 Task: Change  the formatting of the data to Which is Greater than 5, in conditional formating, put the option 'Green Fill with Dark Green Text. . 'add another formatting option Format As Table, insert the option Orange Table style Medium 3 , change the format of Column Width to AutoFit Column Width and sort the data in descending order In the sheet   Summit Sales review book
Action: Mouse moved to (44, 137)
Screenshot: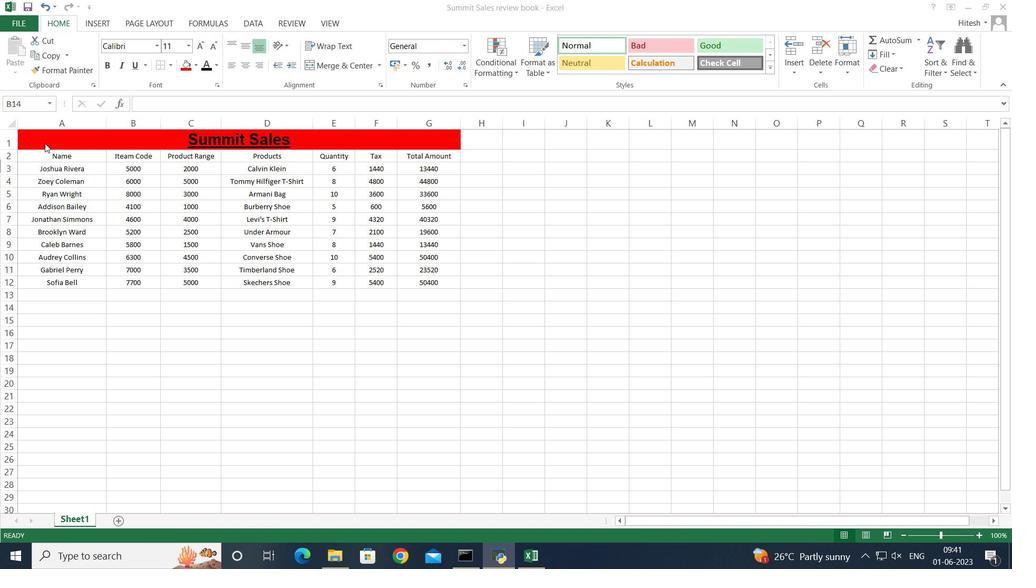
Action: Mouse pressed left at (44, 137)
Screenshot: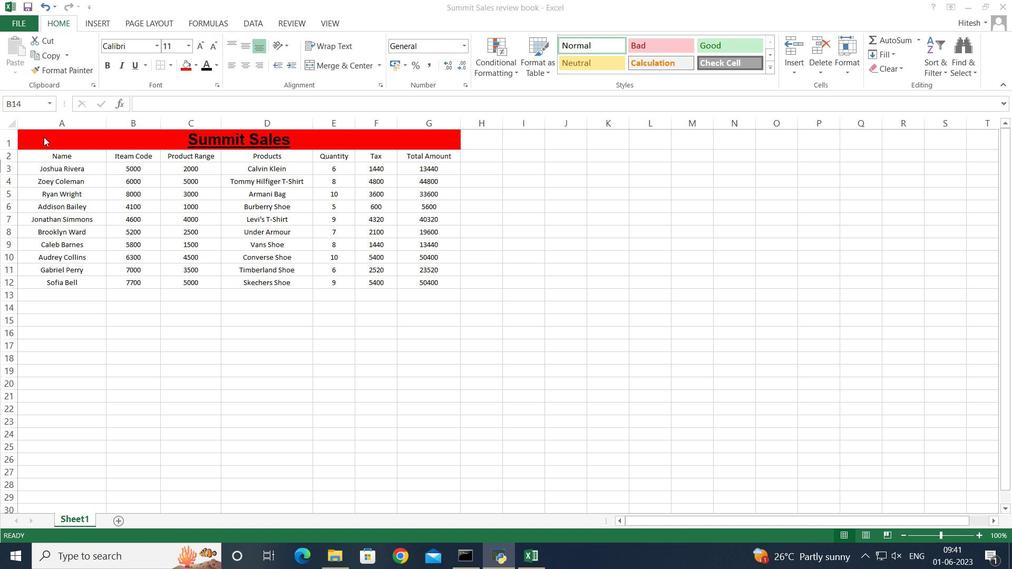 
Action: Mouse moved to (44, 163)
Screenshot: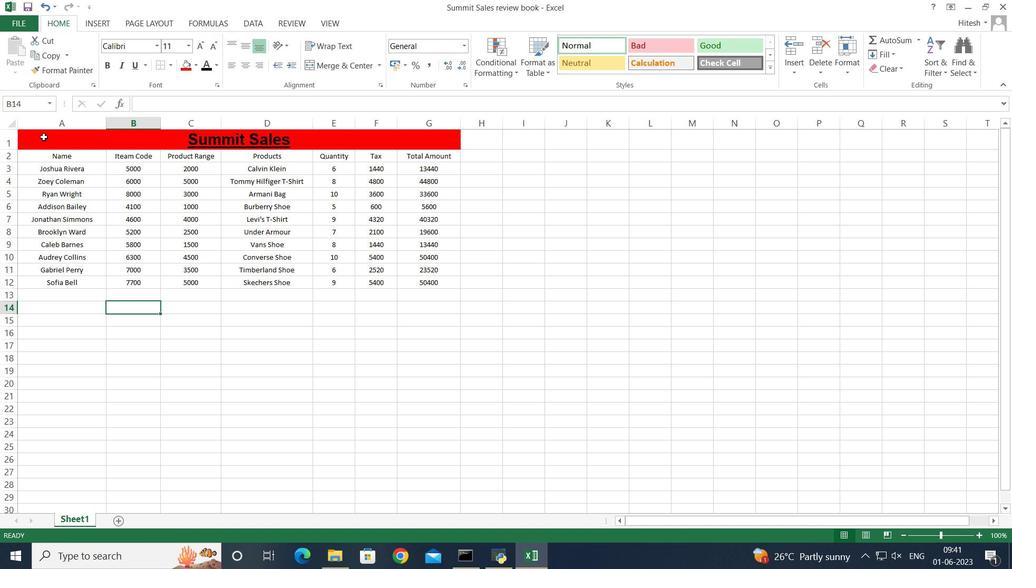 
Action: Mouse pressed left at (44, 163)
Screenshot: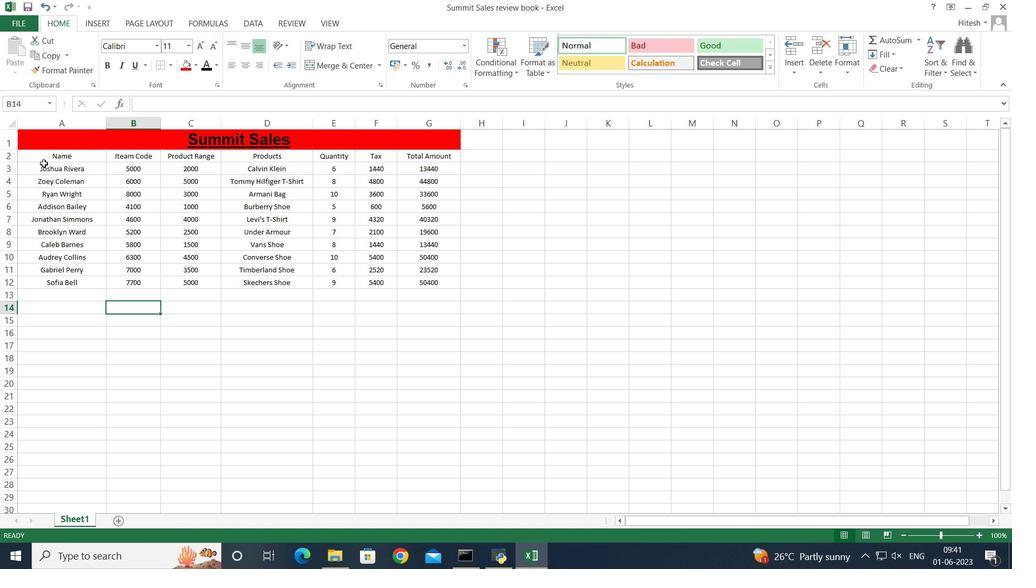 
Action: Mouse moved to (44, 137)
Screenshot: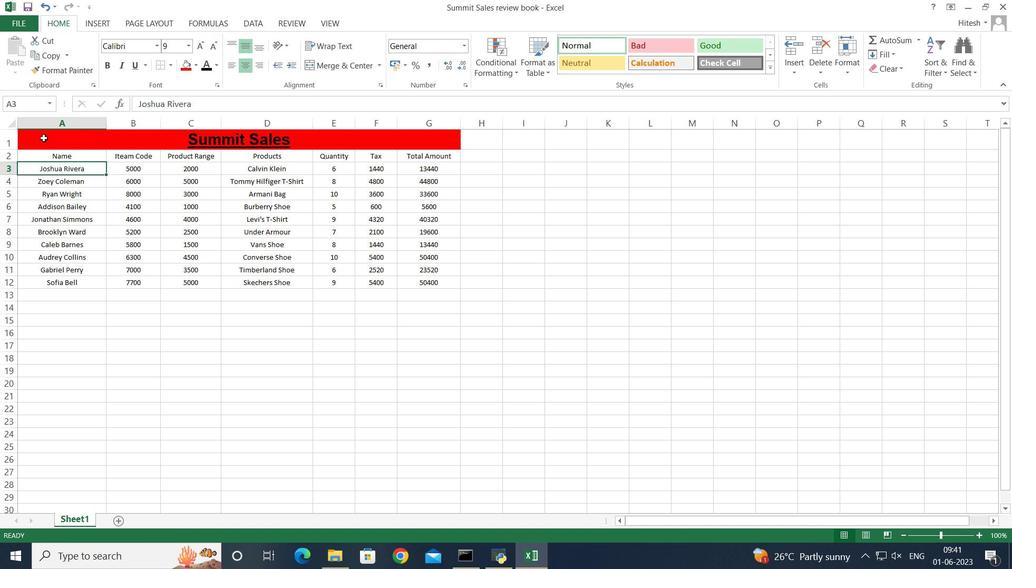 
Action: Mouse pressed left at (44, 137)
Screenshot: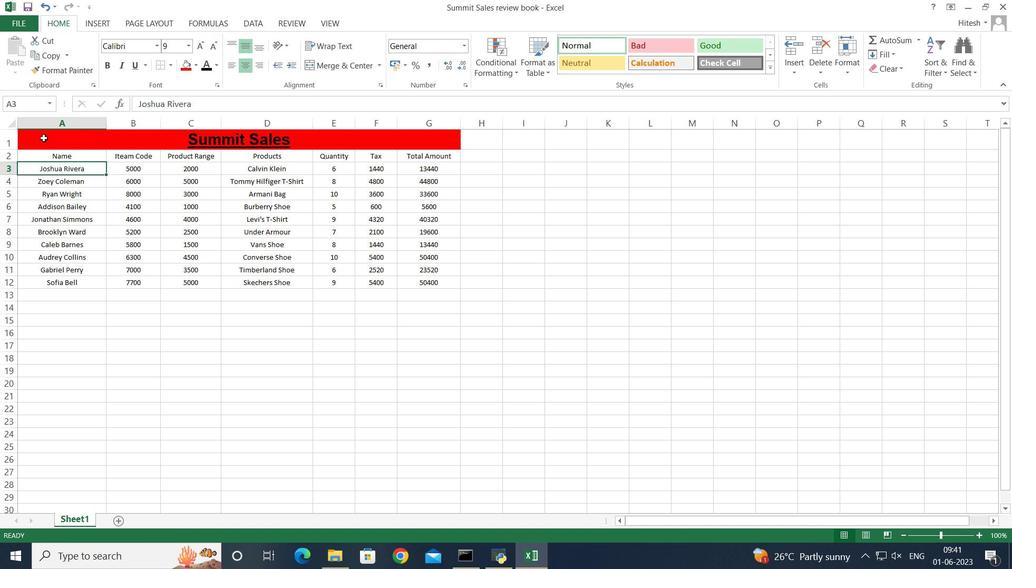 
Action: Key pressed <Key.shift><Key.down><Key.down><Key.down><Key.down><Key.down><Key.down><Key.down><Key.down><Key.down><Key.down>
Screenshot: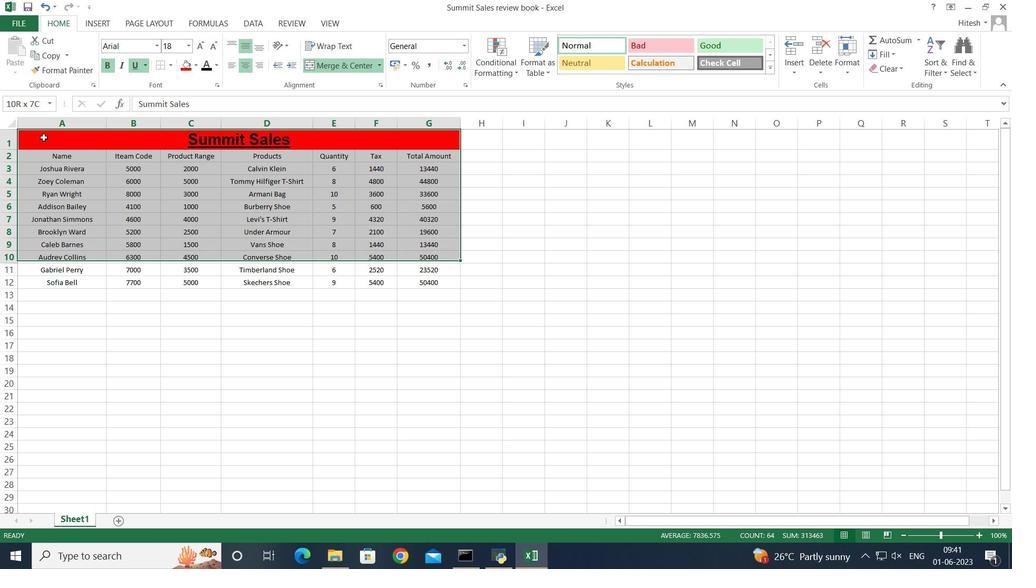 
Action: Mouse moved to (80, 343)
Screenshot: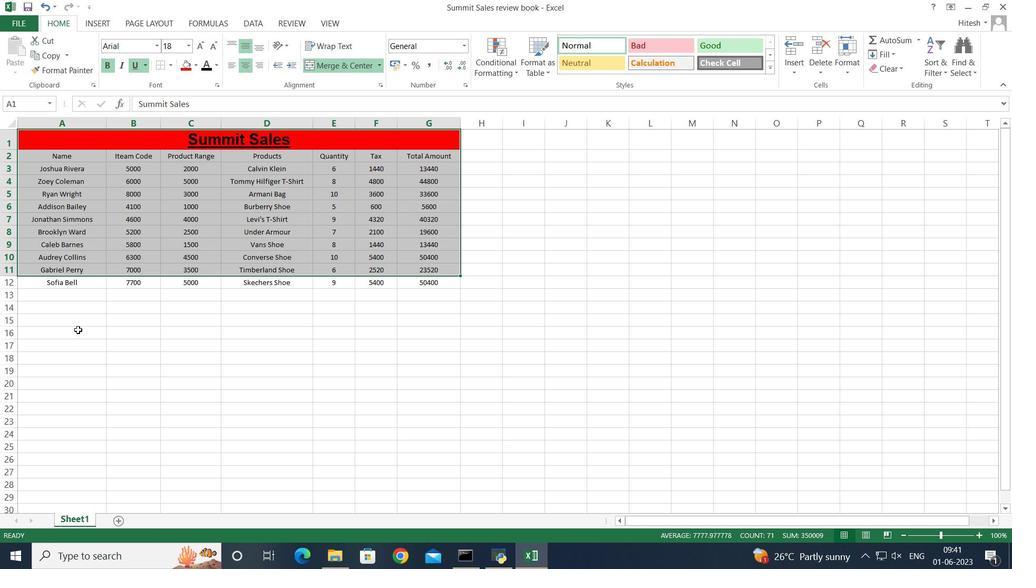 
Action: Mouse pressed left at (80, 343)
Screenshot: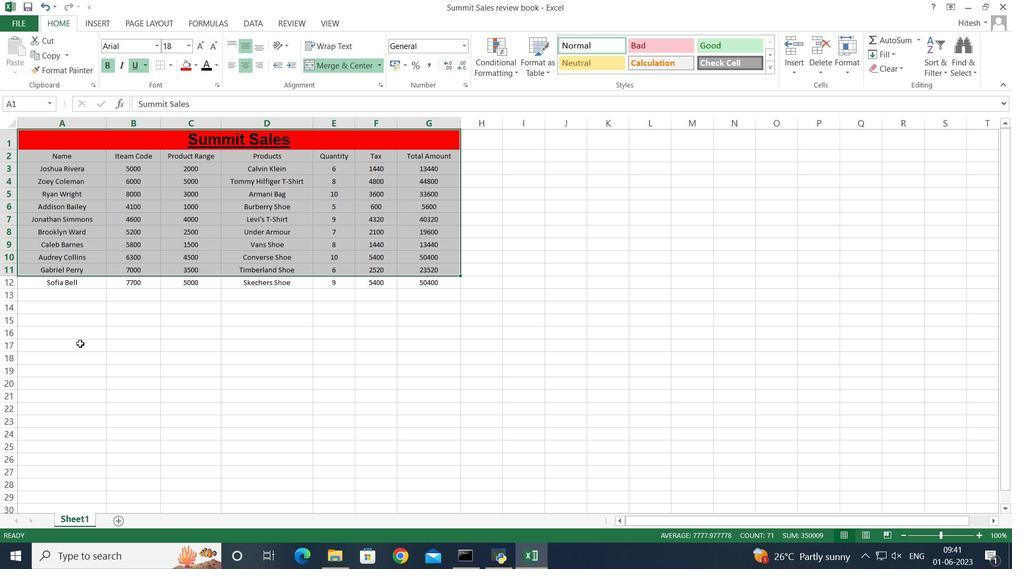 
Action: Mouse moved to (50, 160)
Screenshot: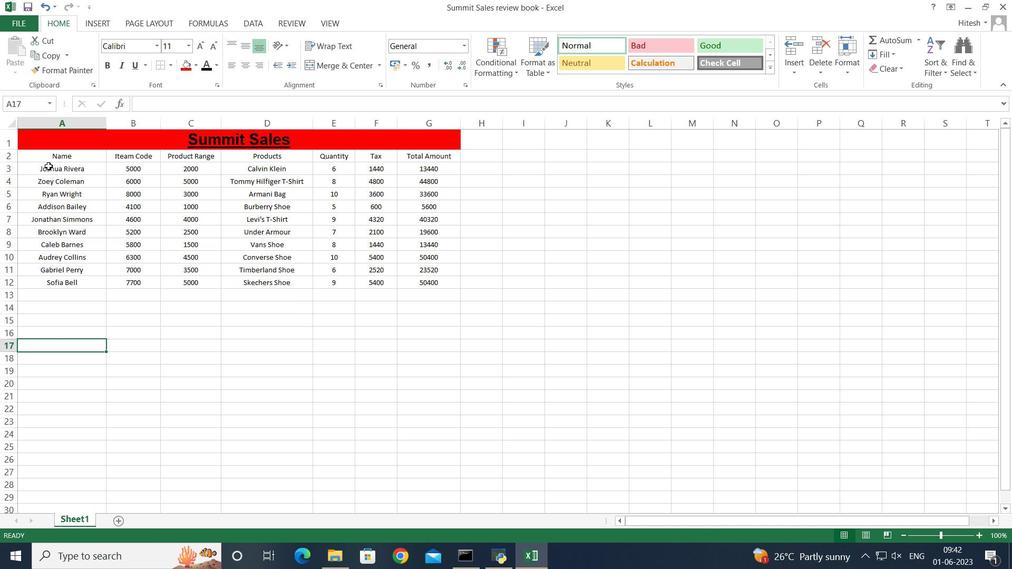 
Action: Mouse pressed left at (50, 160)
Screenshot: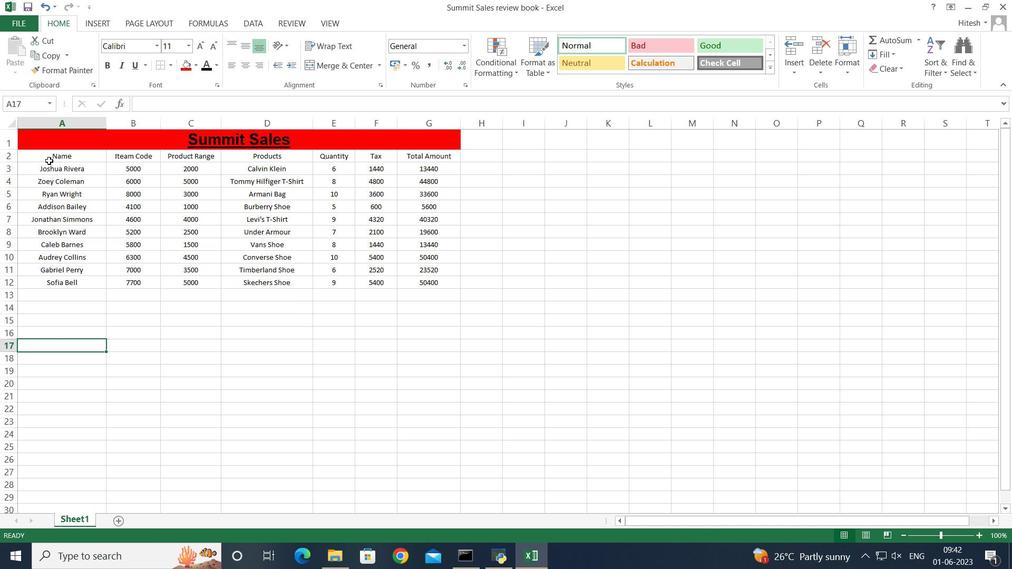 
Action: Key pressed <Key.shift><Key.right><Key.right><Key.right><Key.right><Key.right><Key.right><Key.down><Key.down><Key.down><Key.down><Key.down><Key.down><Key.down><Key.down><Key.down><Key.down>
Screenshot: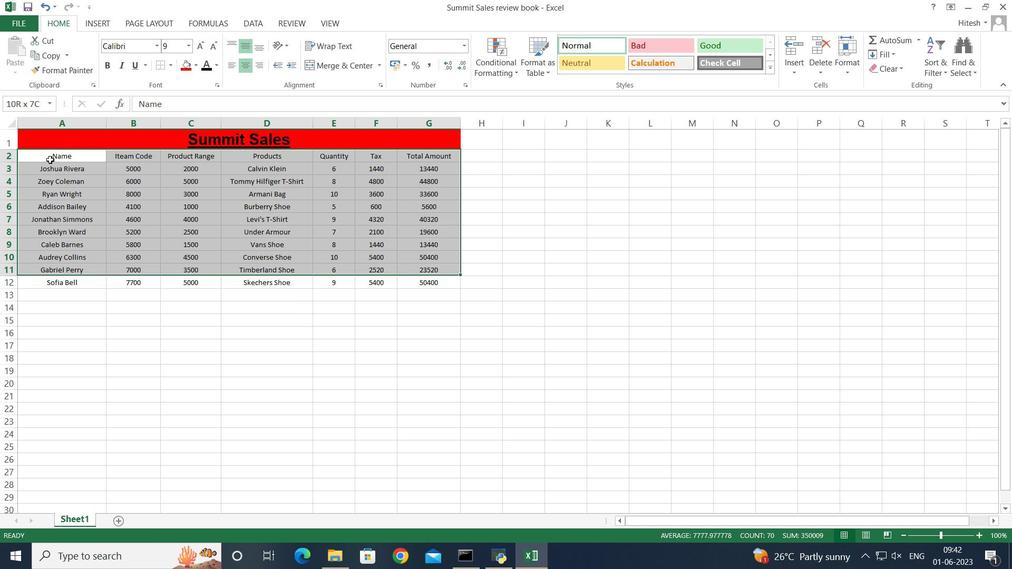 
Action: Mouse moved to (503, 71)
Screenshot: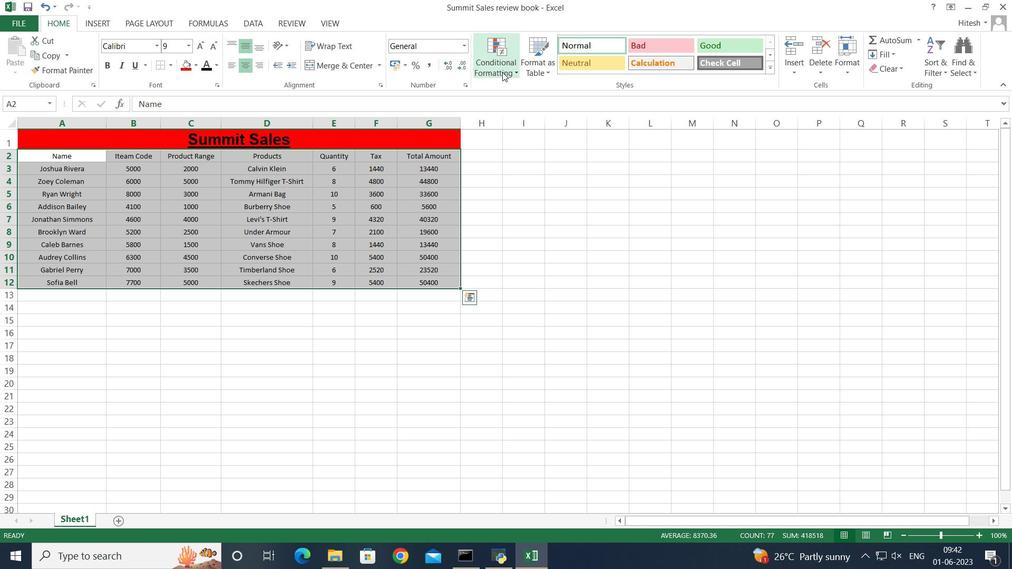 
Action: Mouse pressed left at (503, 71)
Screenshot: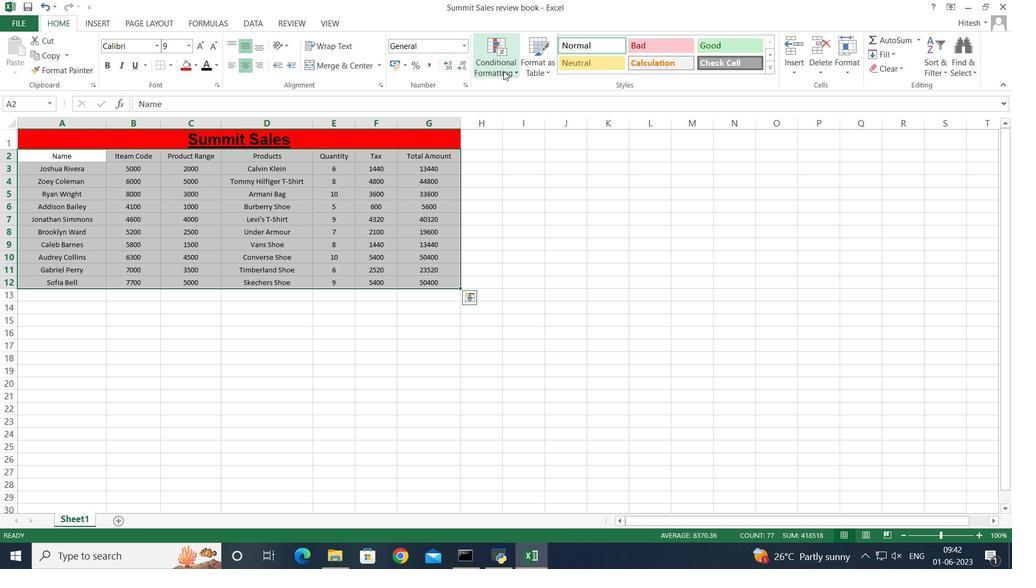
Action: Mouse moved to (616, 96)
Screenshot: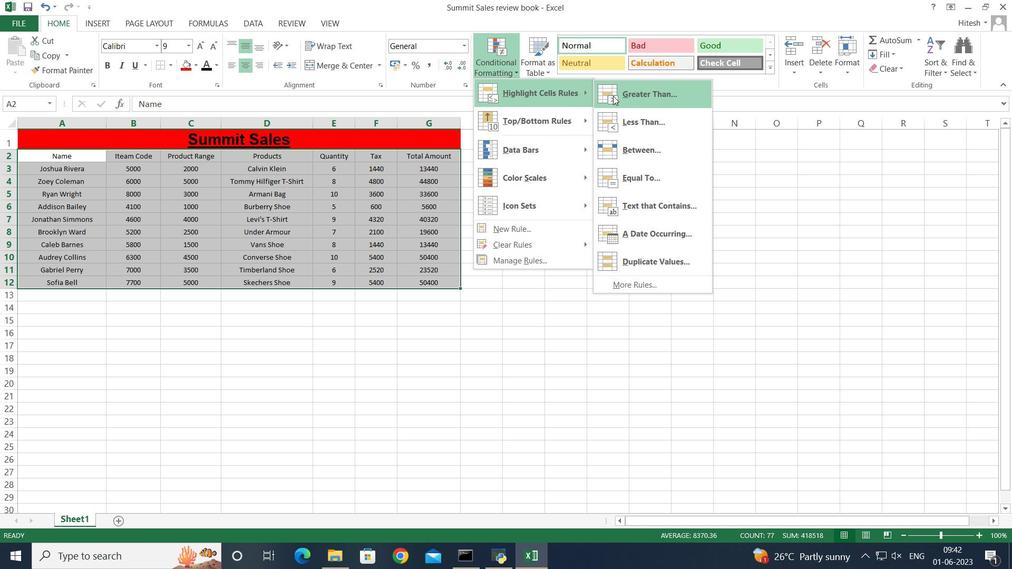 
Action: Mouse pressed left at (616, 96)
Screenshot: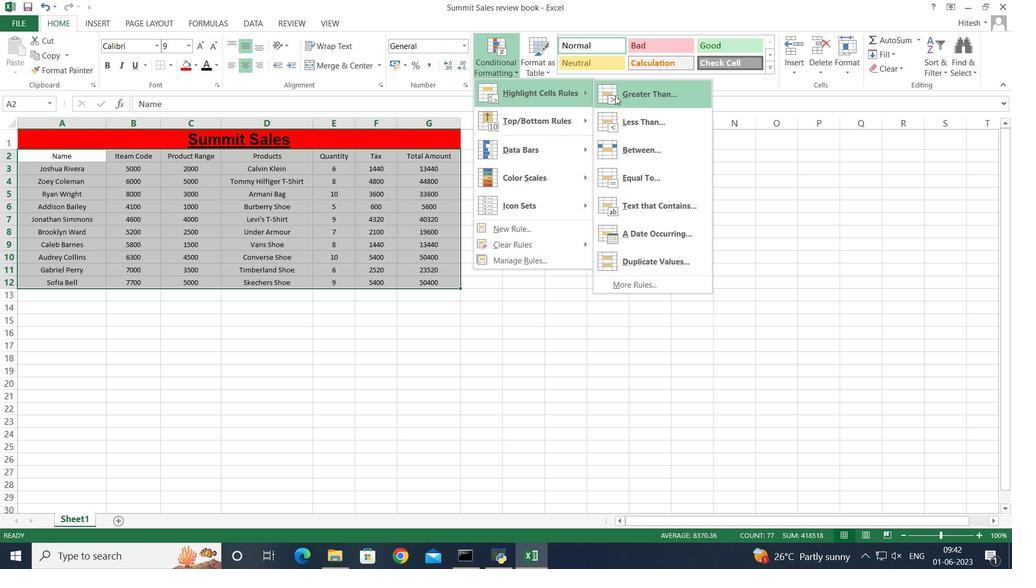 
Action: Mouse moved to (214, 260)
Screenshot: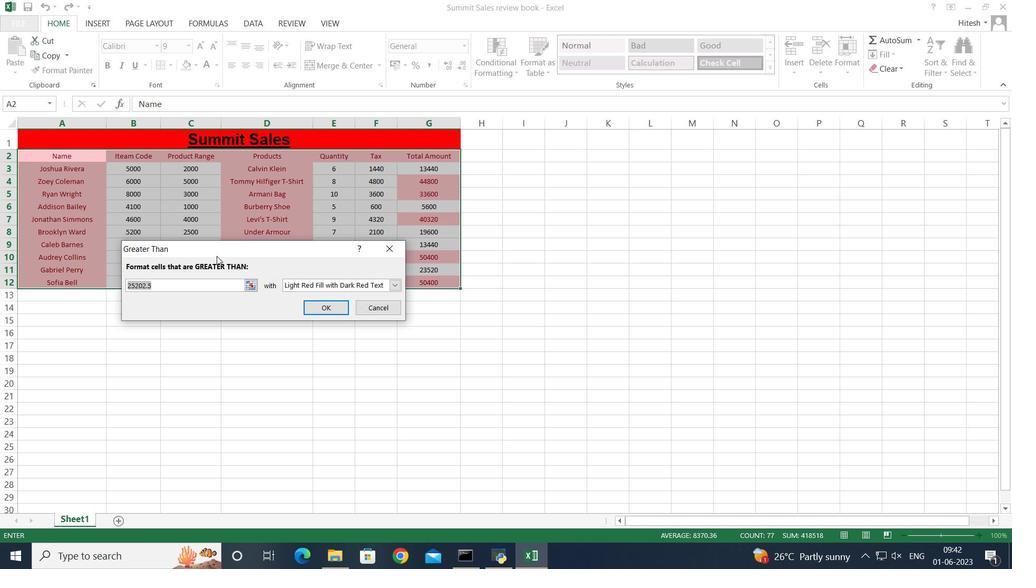 
Action: Key pressed <Key.backspace>5
Screenshot: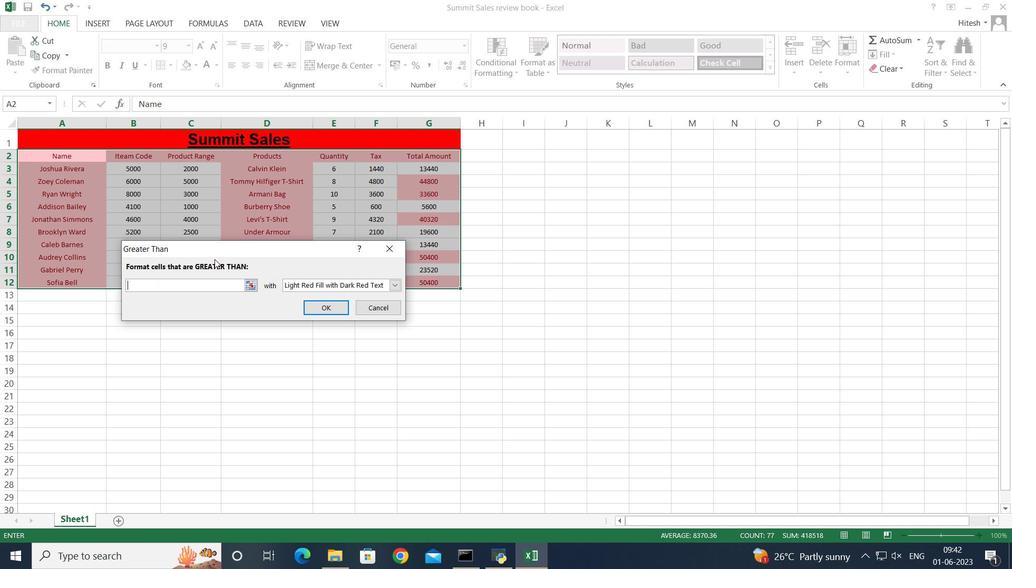 
Action: Mouse moved to (394, 282)
Screenshot: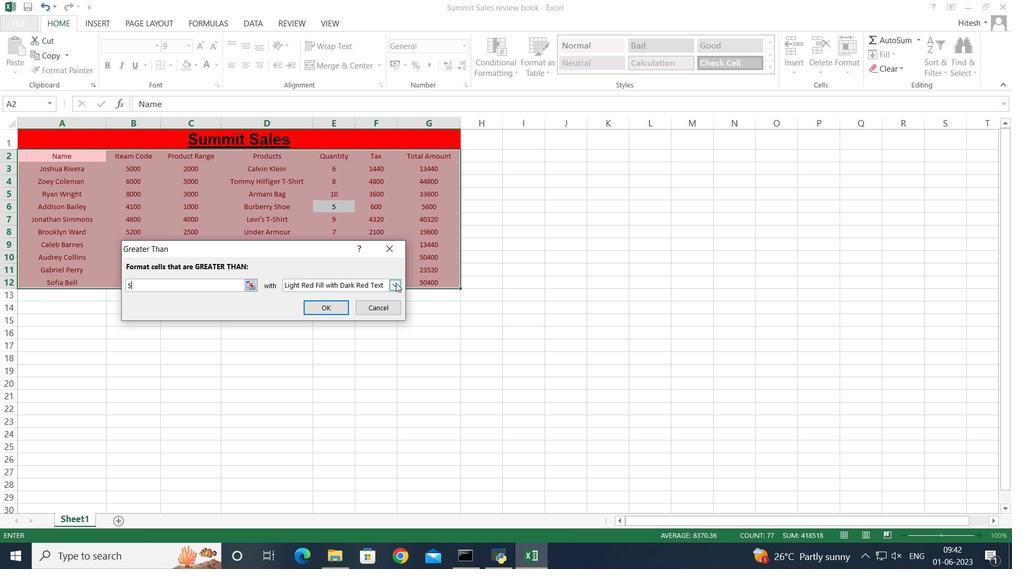 
Action: Mouse pressed left at (394, 282)
Screenshot: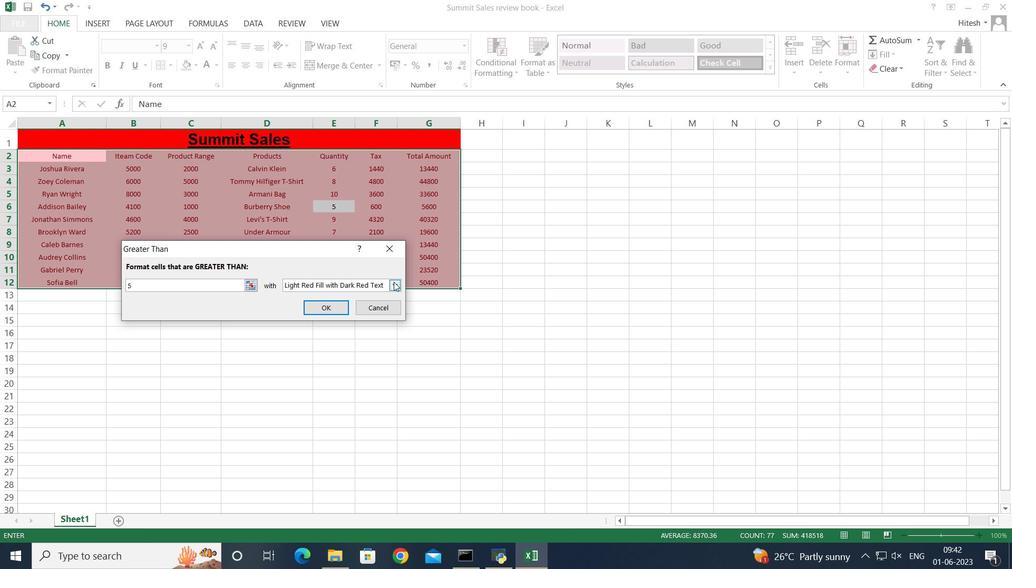 
Action: Mouse moved to (371, 312)
Screenshot: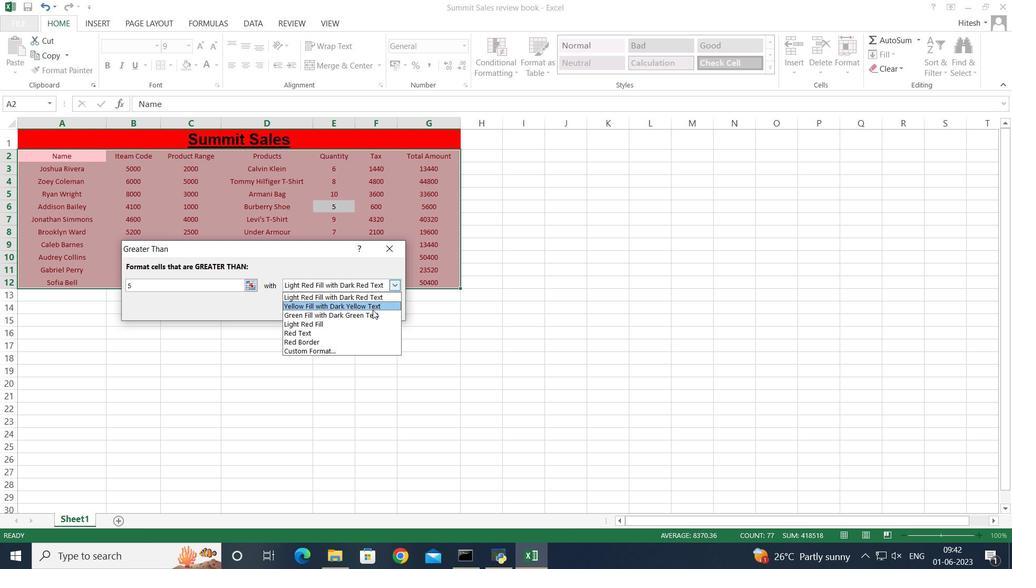 
Action: Mouse pressed left at (371, 312)
Screenshot: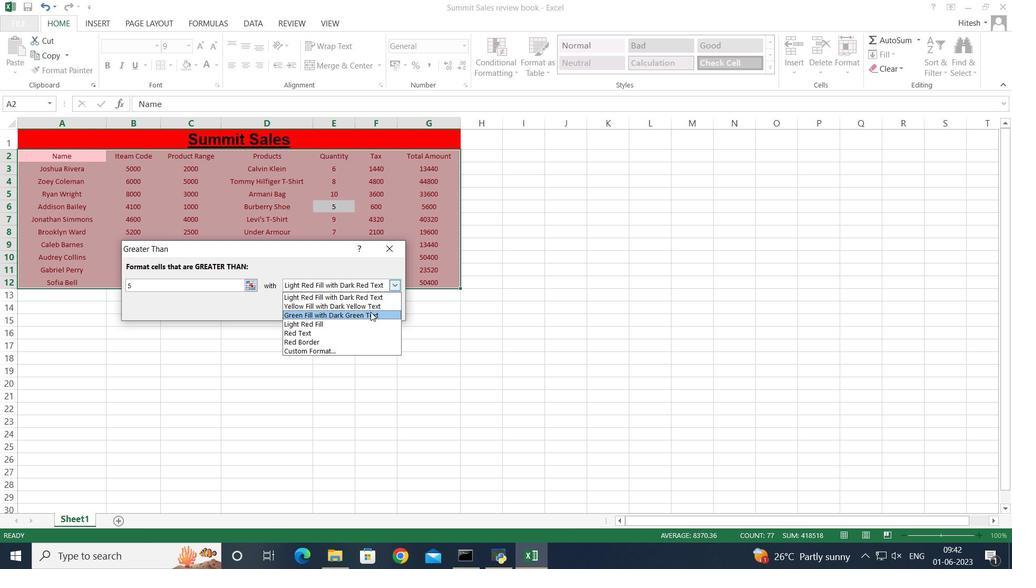 
Action: Mouse moved to (320, 307)
Screenshot: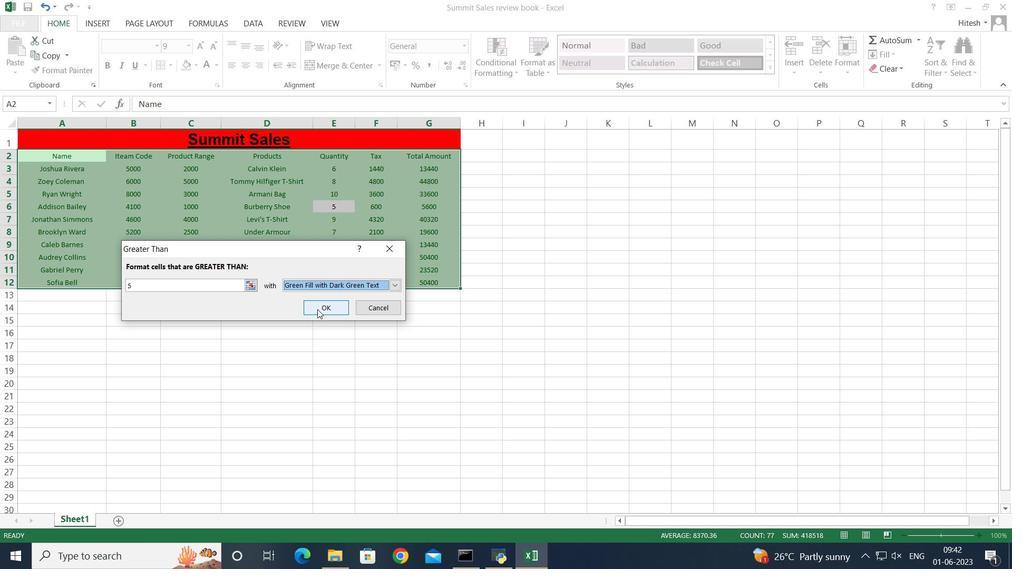 
Action: Mouse pressed left at (320, 307)
Screenshot: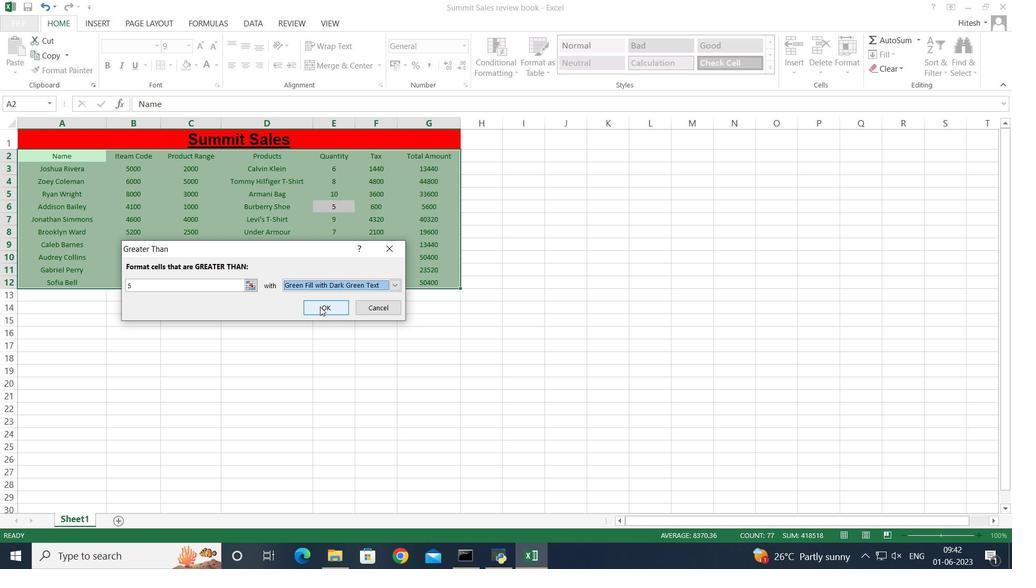
Action: Mouse moved to (129, 333)
Screenshot: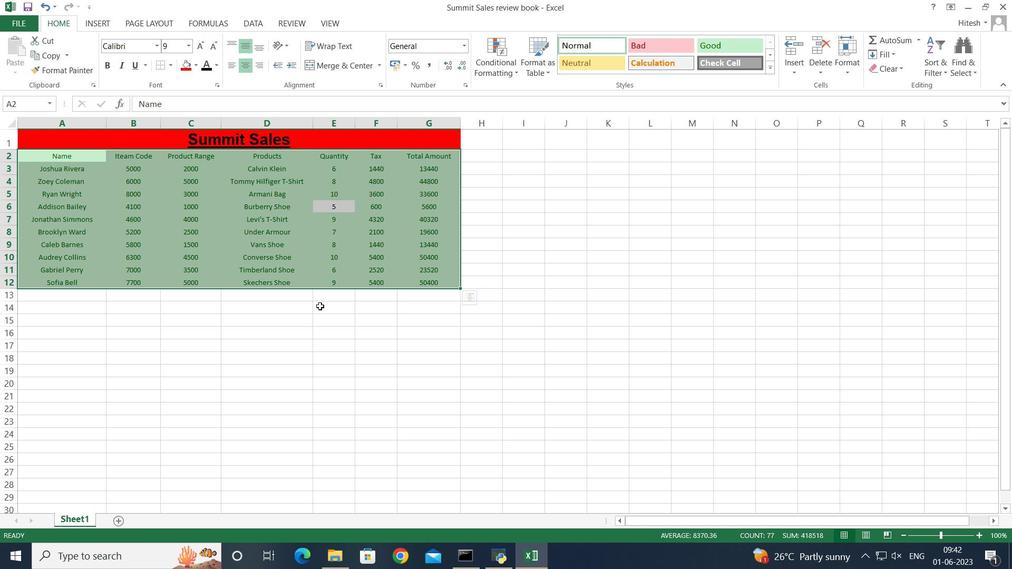 
Action: Mouse pressed left at (129, 333)
Screenshot: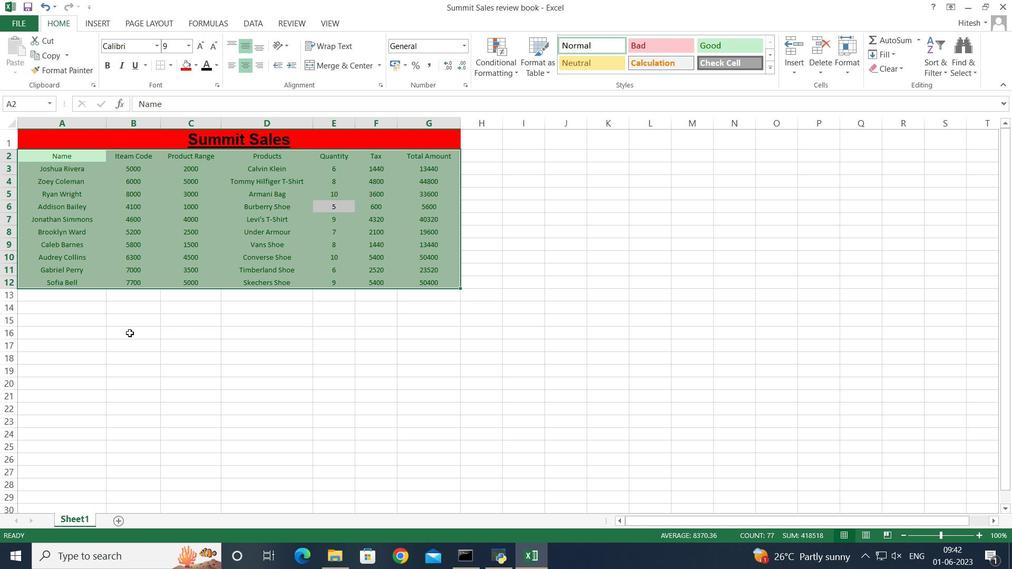 
Action: Mouse moved to (48, 158)
Screenshot: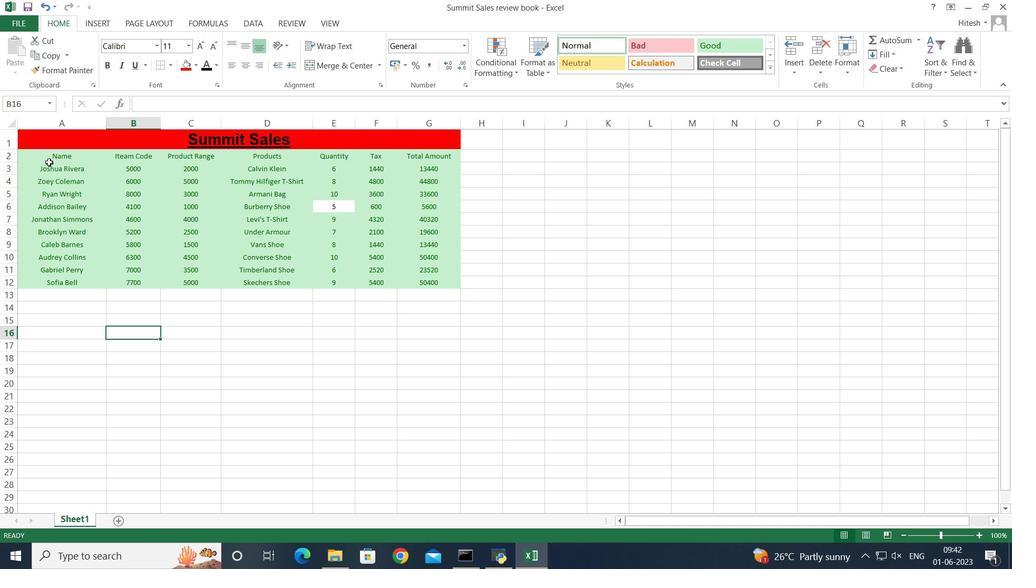 
Action: Mouse pressed left at (48, 158)
Screenshot: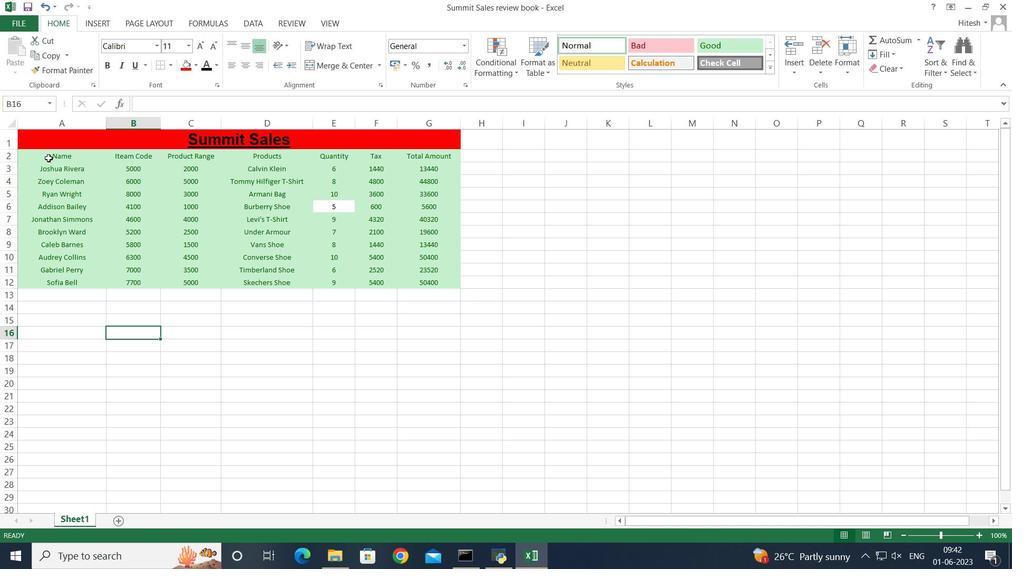 
Action: Key pressed <Key.shift><Key.shift><Key.shift><Key.shift><Key.shift><Key.shift><Key.right><Key.right><Key.right><Key.right><Key.right><Key.right><Key.down><Key.down><Key.down><Key.down><Key.down><Key.down><Key.down><Key.down><Key.down><Key.down>
Screenshot: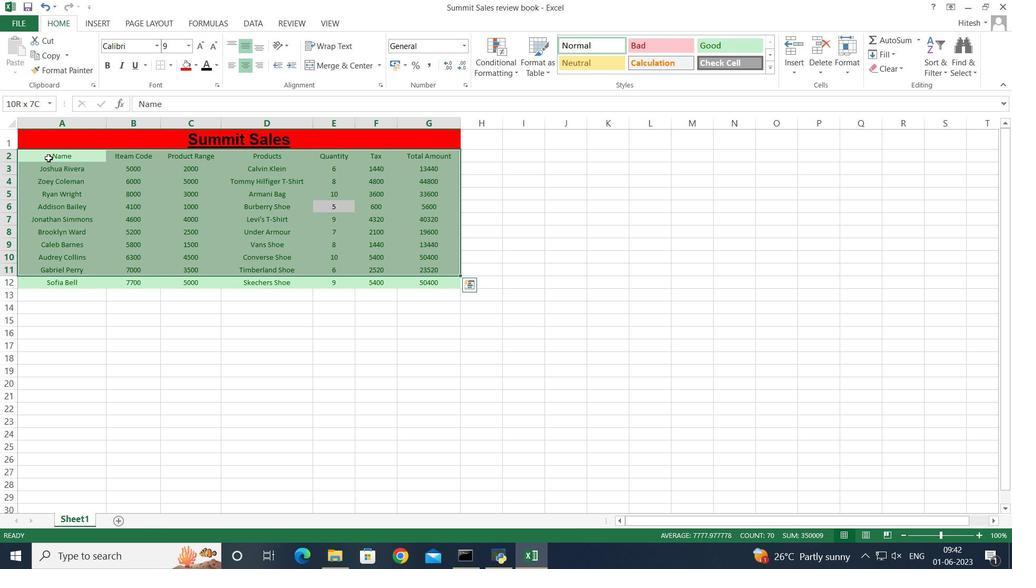 
Action: Mouse moved to (545, 66)
Screenshot: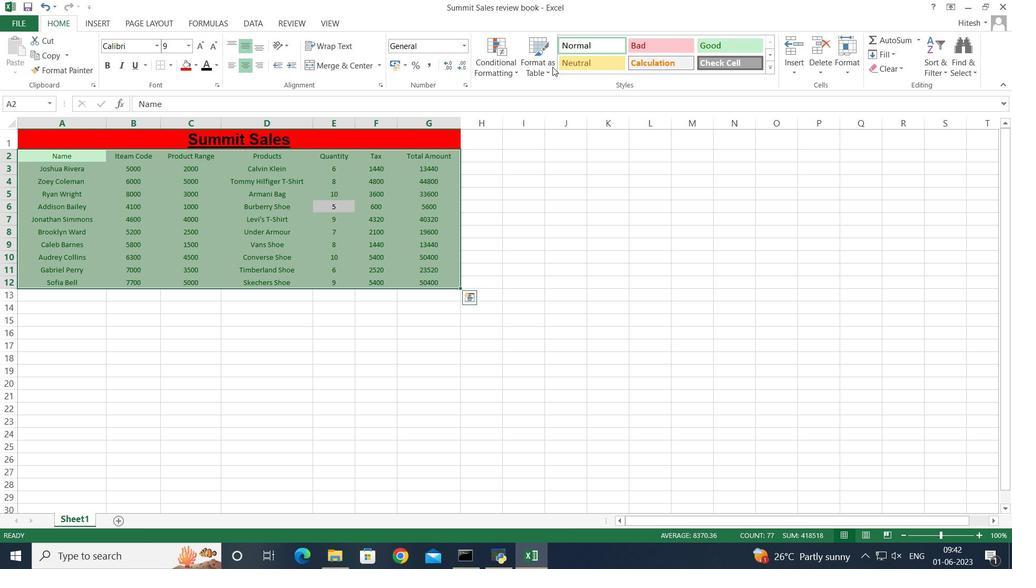 
Action: Mouse pressed left at (545, 66)
Screenshot: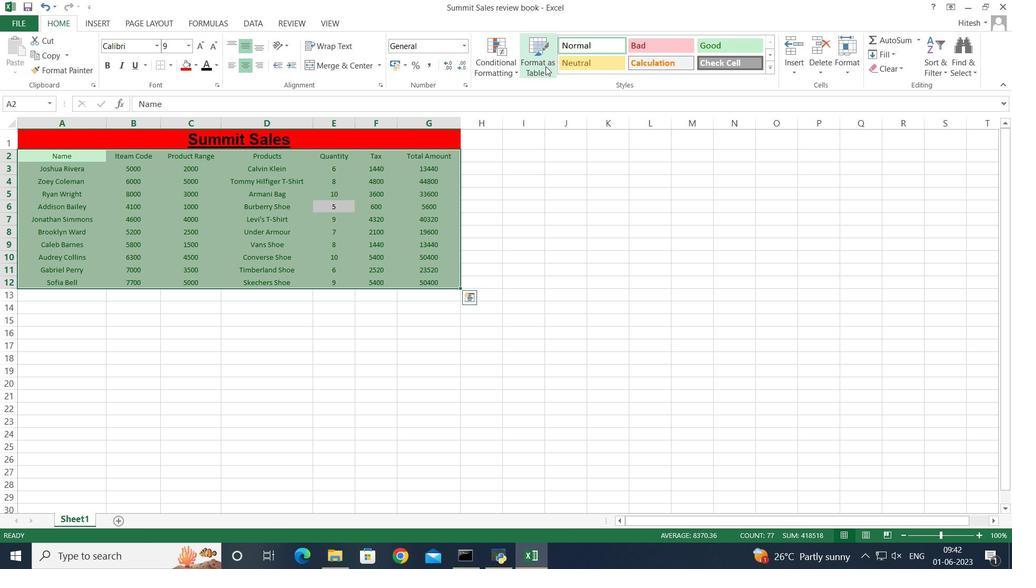 
Action: Mouse moved to (642, 227)
Screenshot: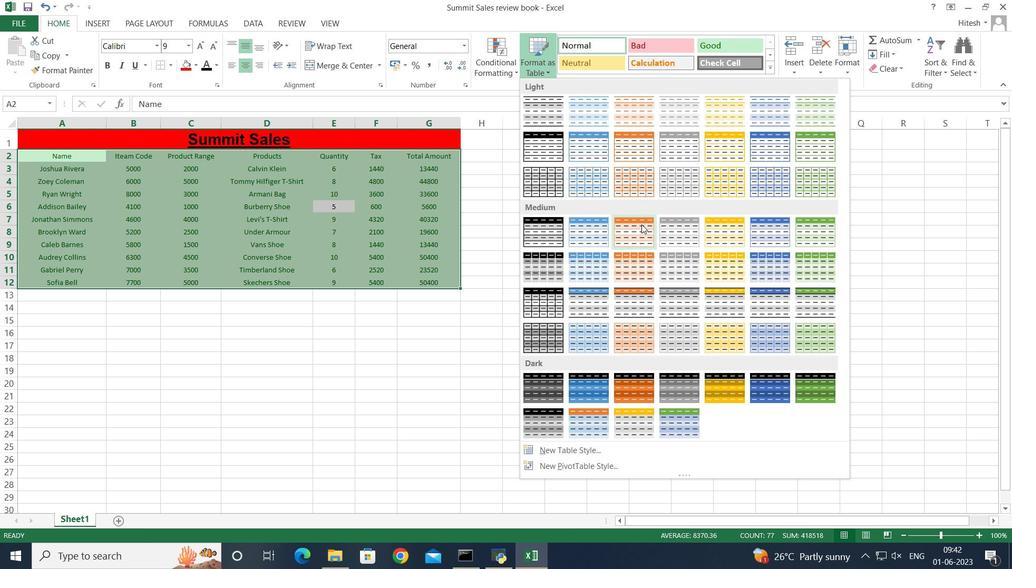 
Action: Mouse pressed left at (642, 227)
Screenshot: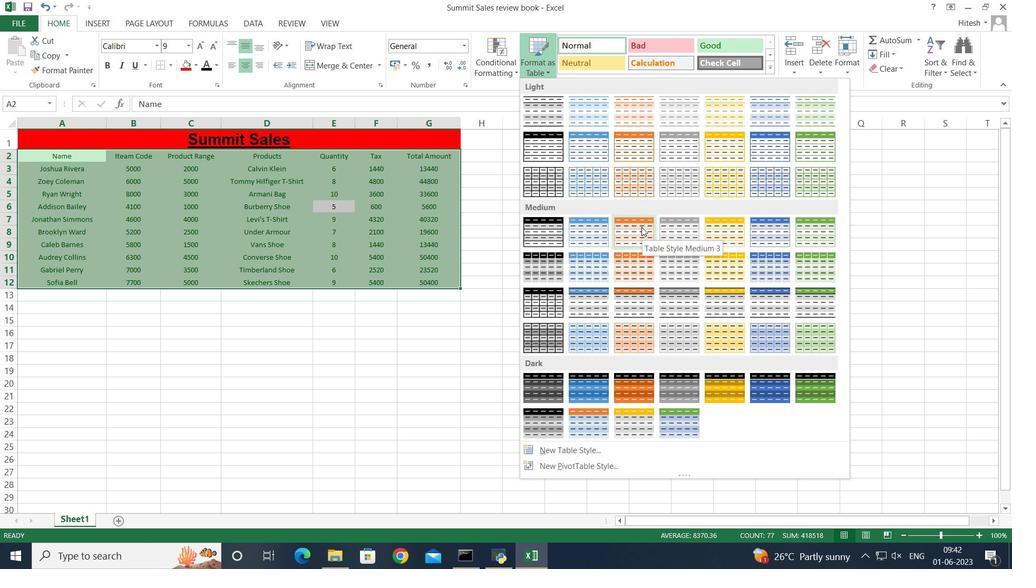 
Action: Mouse moved to (255, 288)
Screenshot: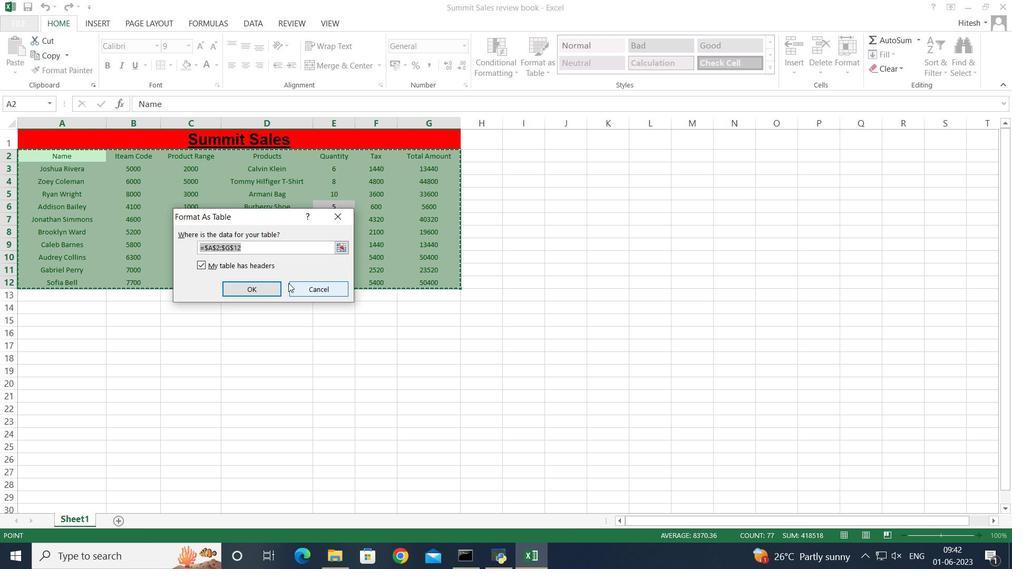 
Action: Mouse pressed left at (255, 288)
Screenshot: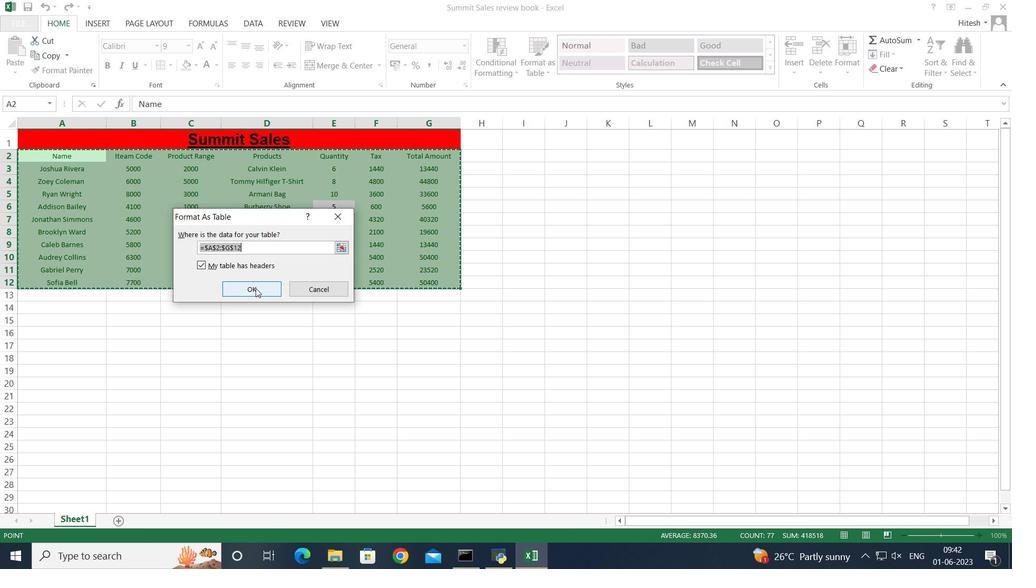 
Action: Mouse moved to (255, 315)
Screenshot: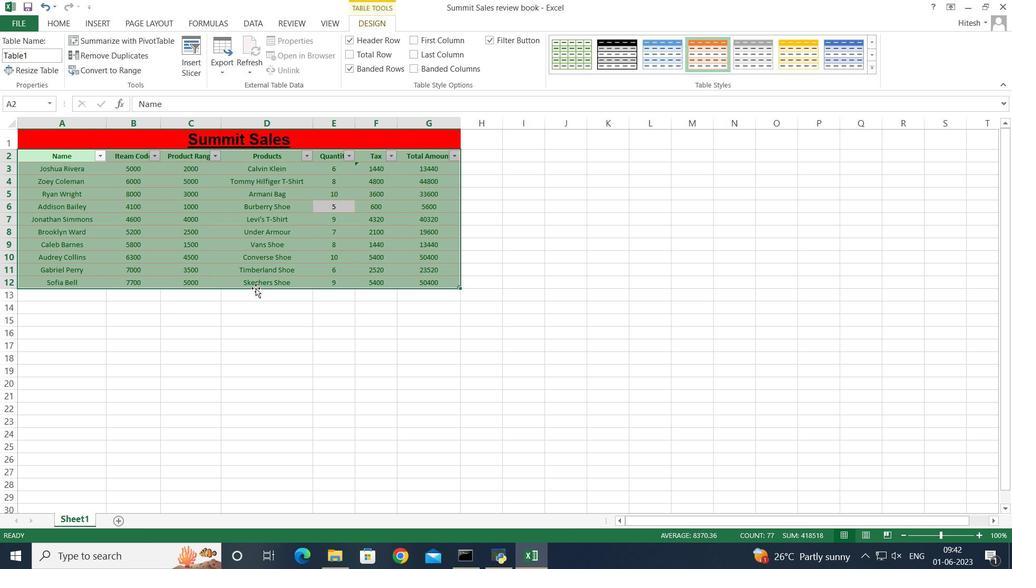 
Action: Mouse pressed left at (255, 315)
Screenshot: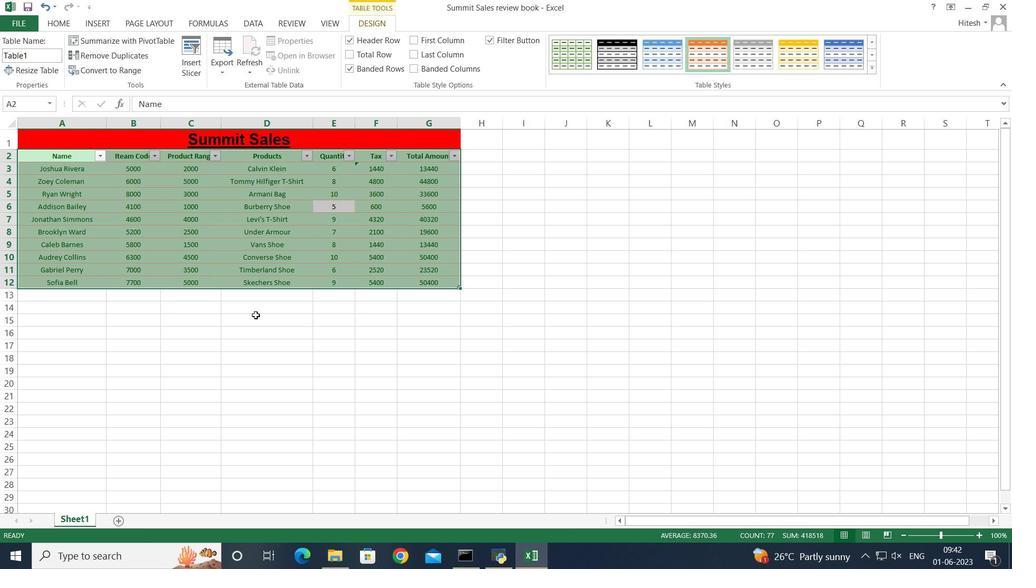 
Action: Mouse moved to (68, 127)
Screenshot: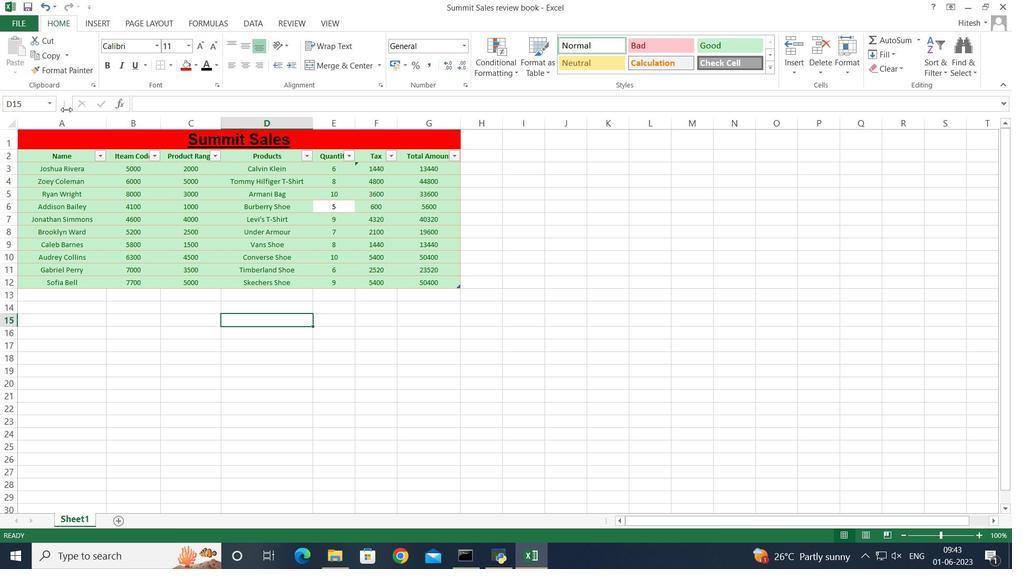 
Action: Mouse pressed left at (68, 127)
Screenshot: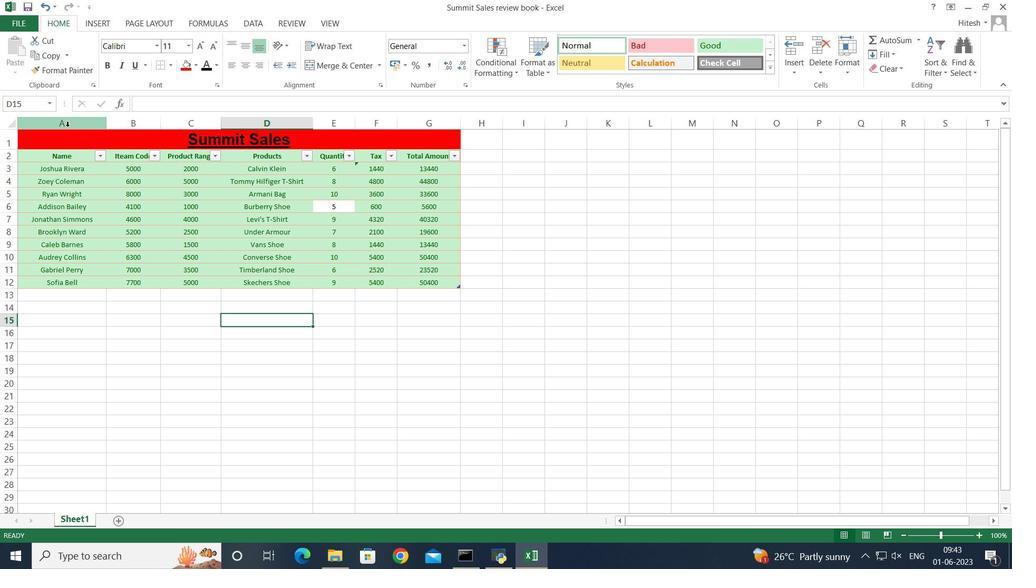 
Action: Mouse moved to (106, 127)
Screenshot: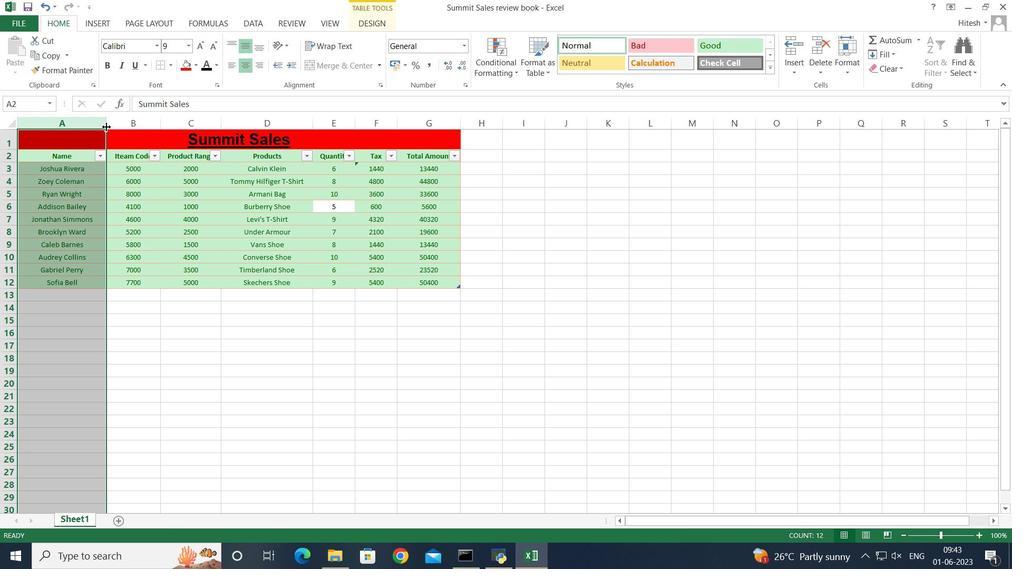 
Action: Mouse pressed left at (106, 127)
Screenshot: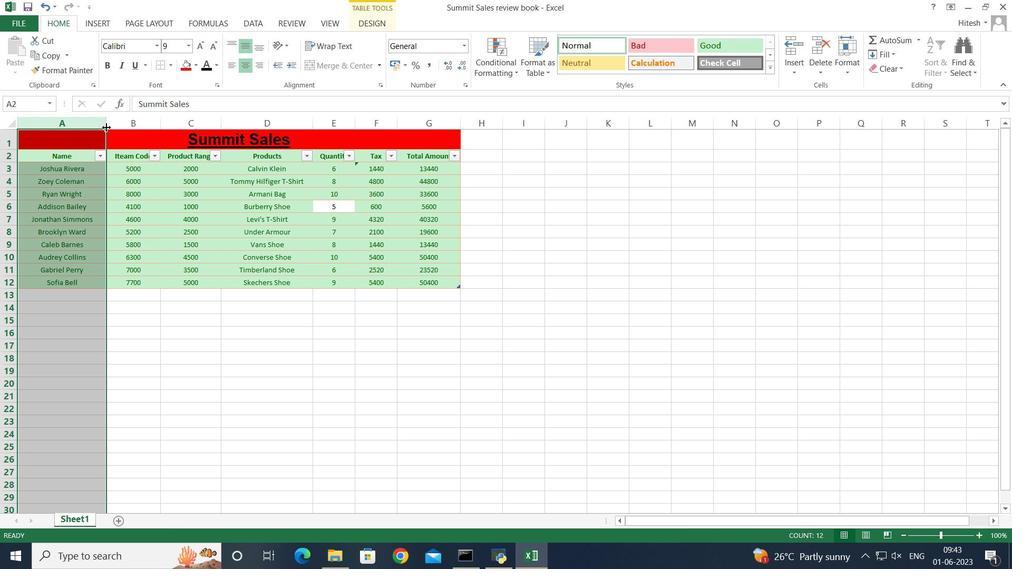 
Action: Mouse pressed left at (106, 127)
Screenshot: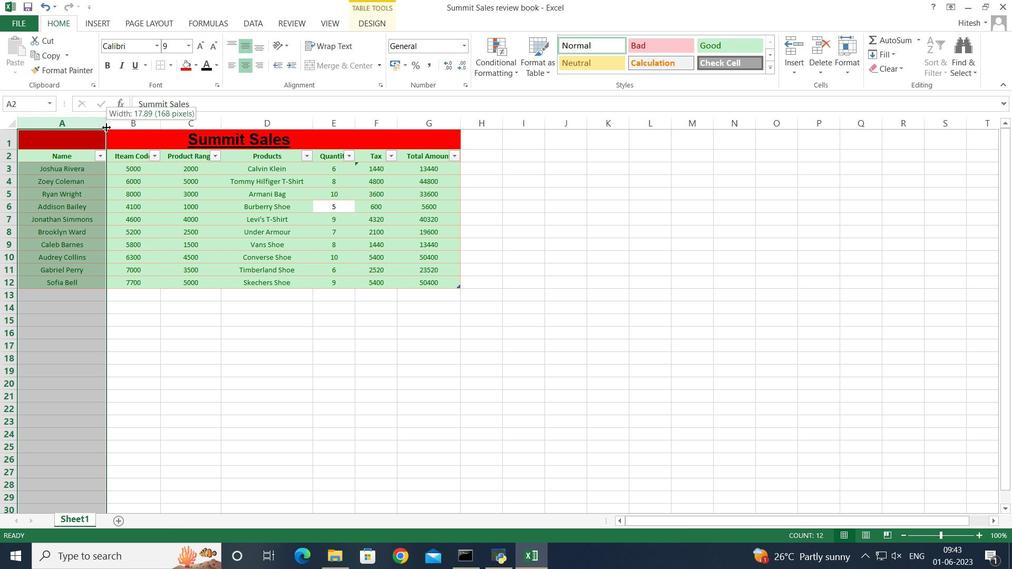 
Action: Mouse moved to (123, 125)
Screenshot: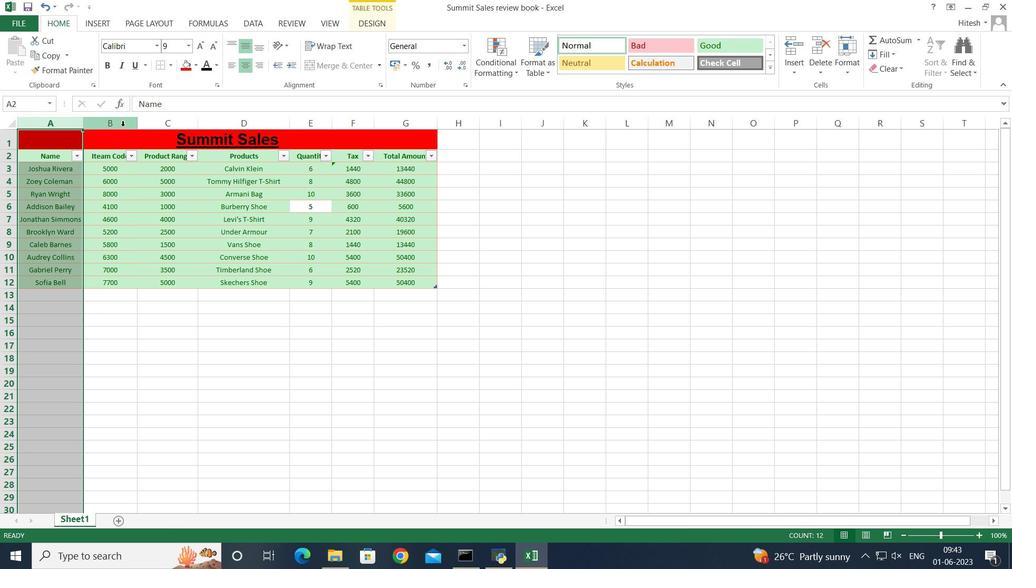 
Action: Mouse pressed left at (123, 125)
Screenshot: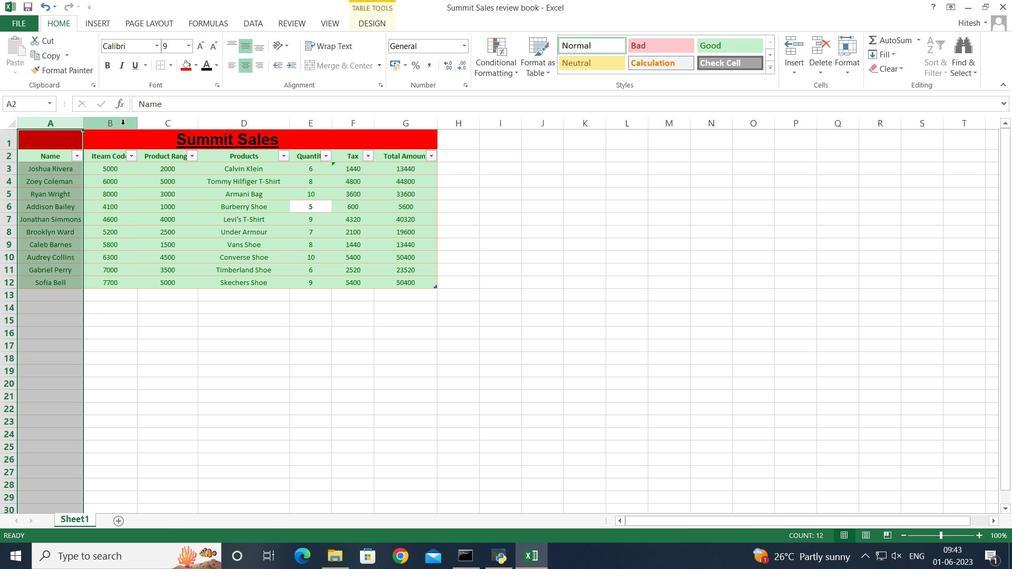 
Action: Mouse moved to (135, 124)
Screenshot: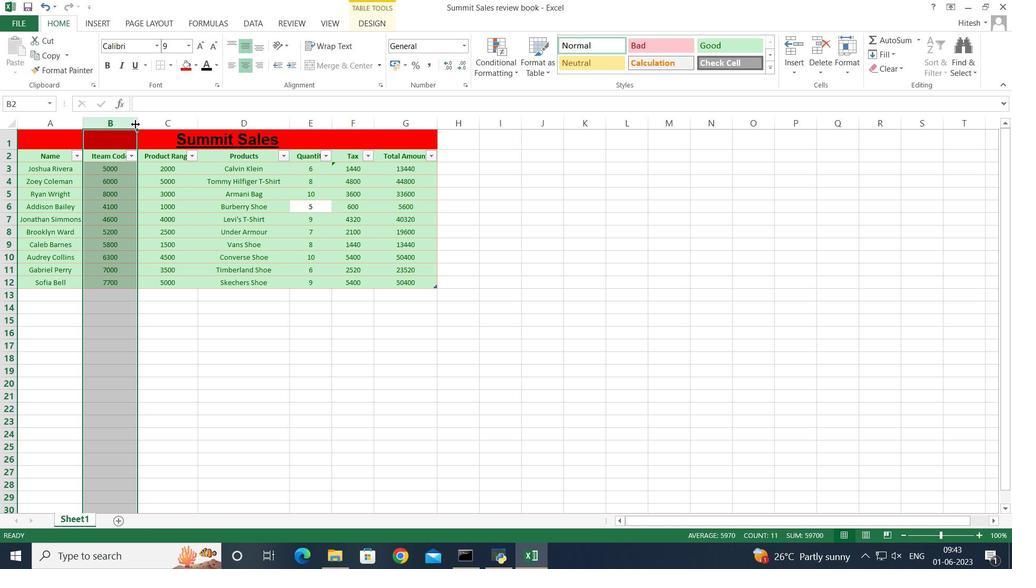 
Action: Mouse pressed left at (135, 124)
Screenshot: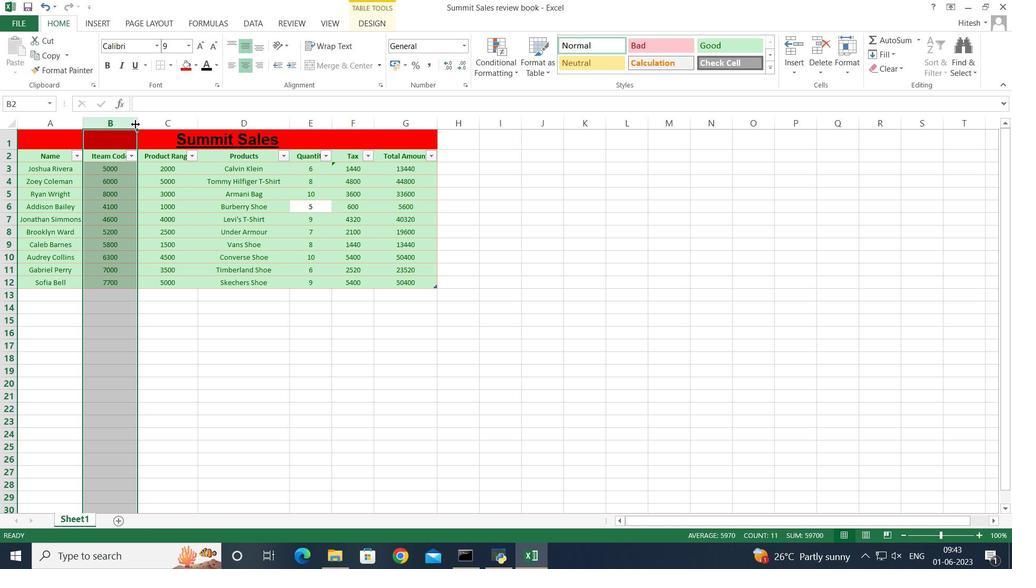 
Action: Mouse pressed left at (135, 124)
Screenshot: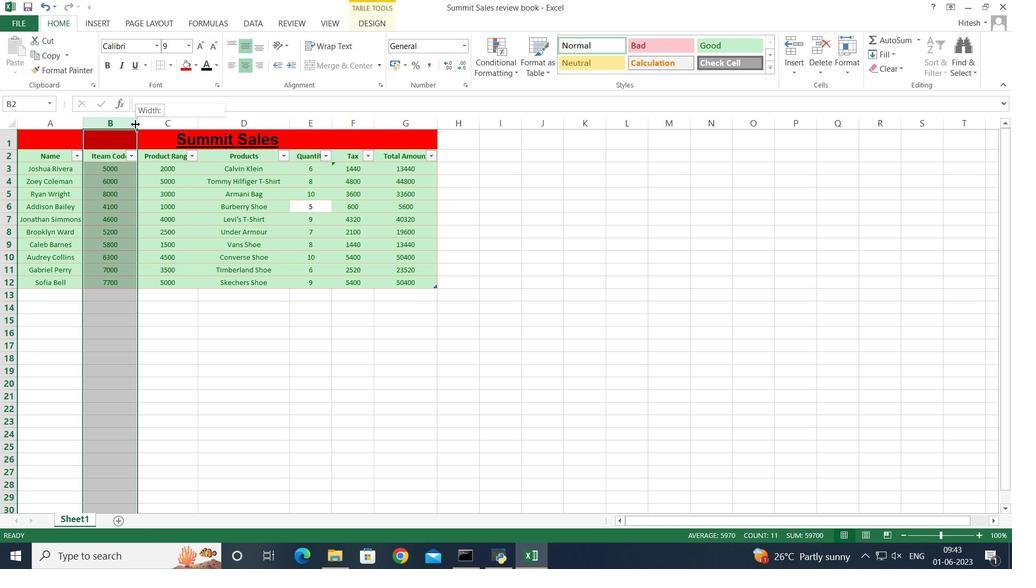 
Action: Mouse moved to (171, 121)
Screenshot: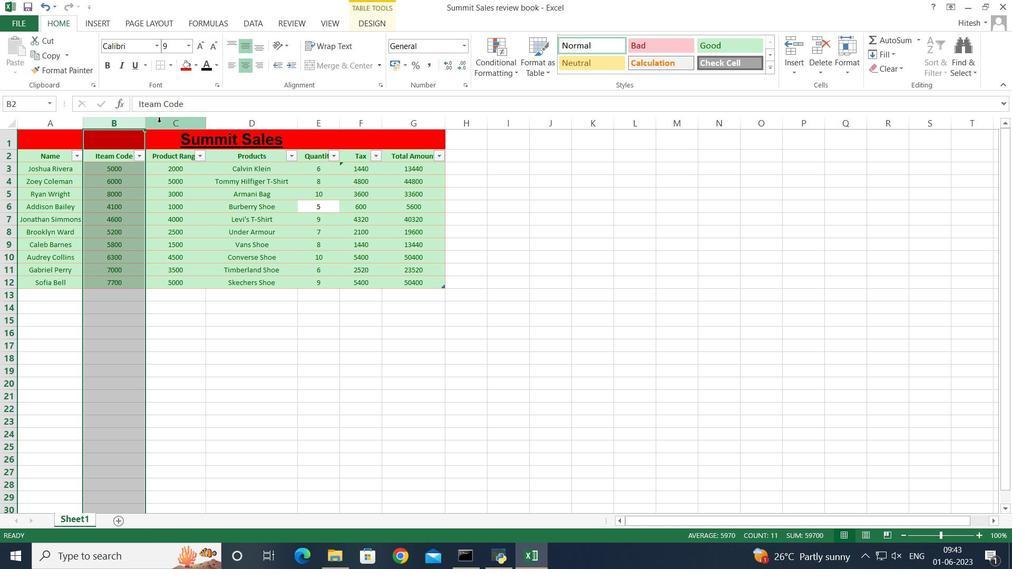 
Action: Mouse pressed left at (171, 121)
Screenshot: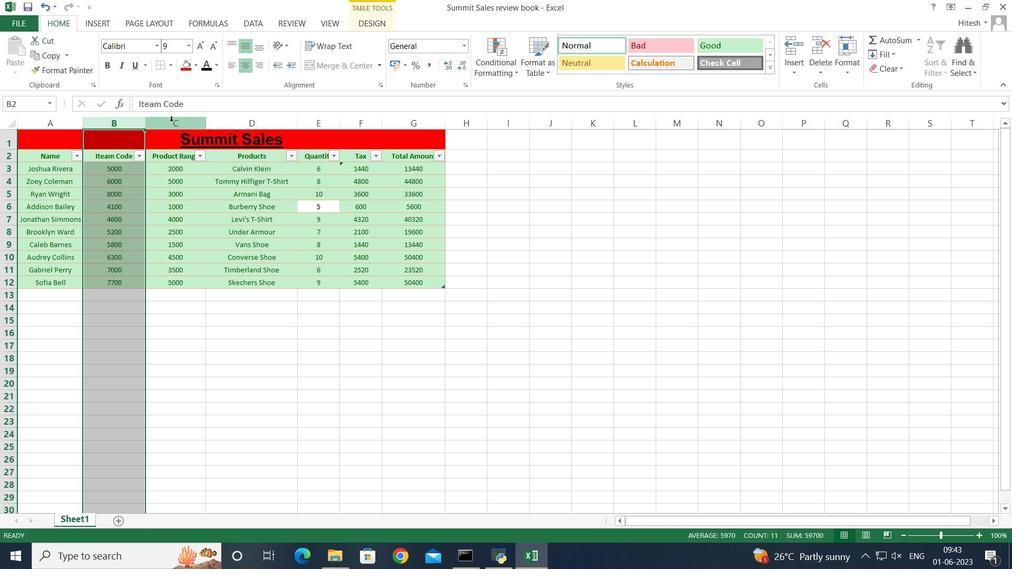 
Action: Mouse moved to (204, 124)
Screenshot: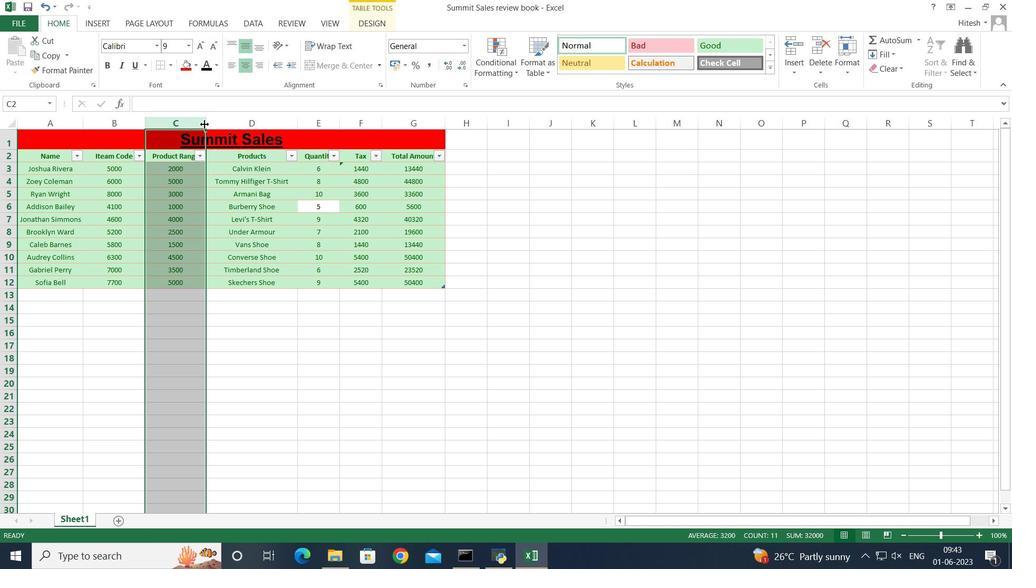 
Action: Mouse pressed left at (204, 124)
Screenshot: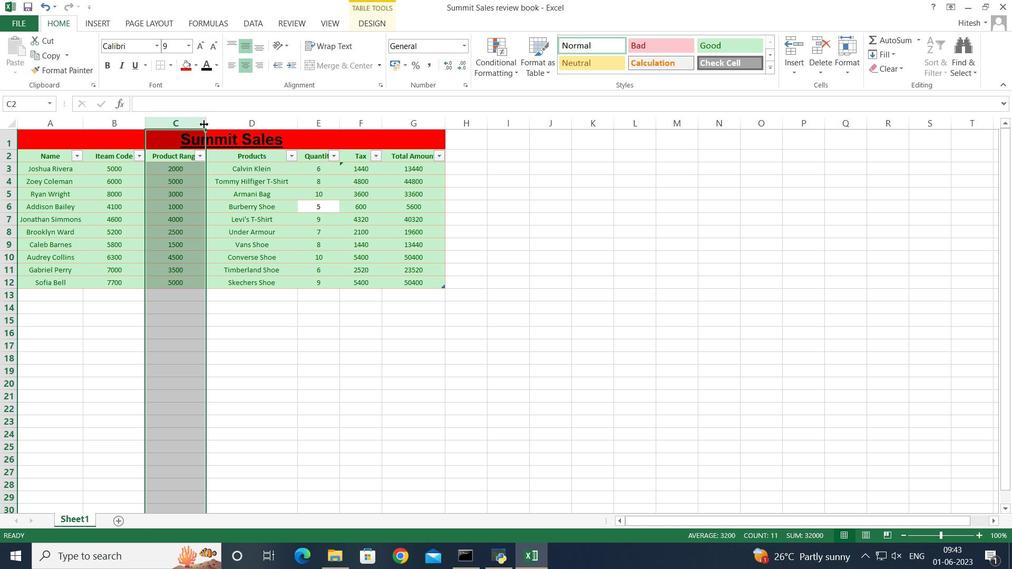 
Action: Mouse pressed left at (204, 124)
Screenshot: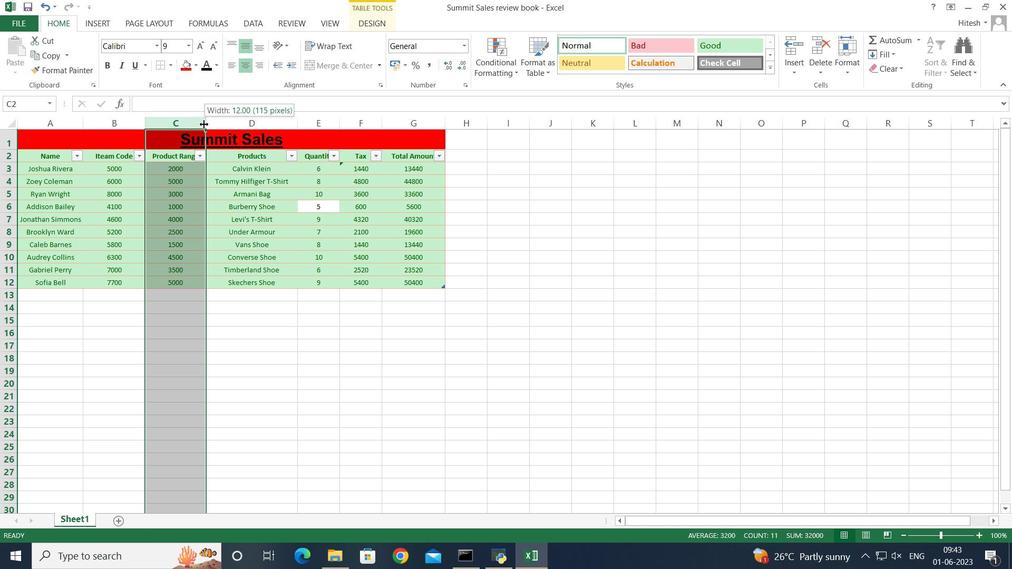 
Action: Mouse moved to (247, 123)
Screenshot: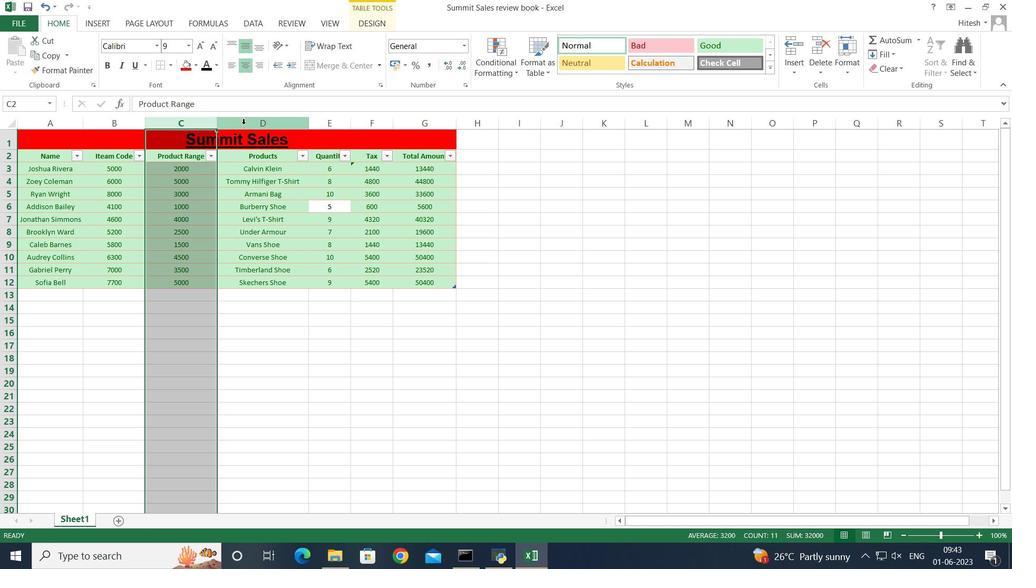 
Action: Mouse pressed left at (247, 123)
Screenshot: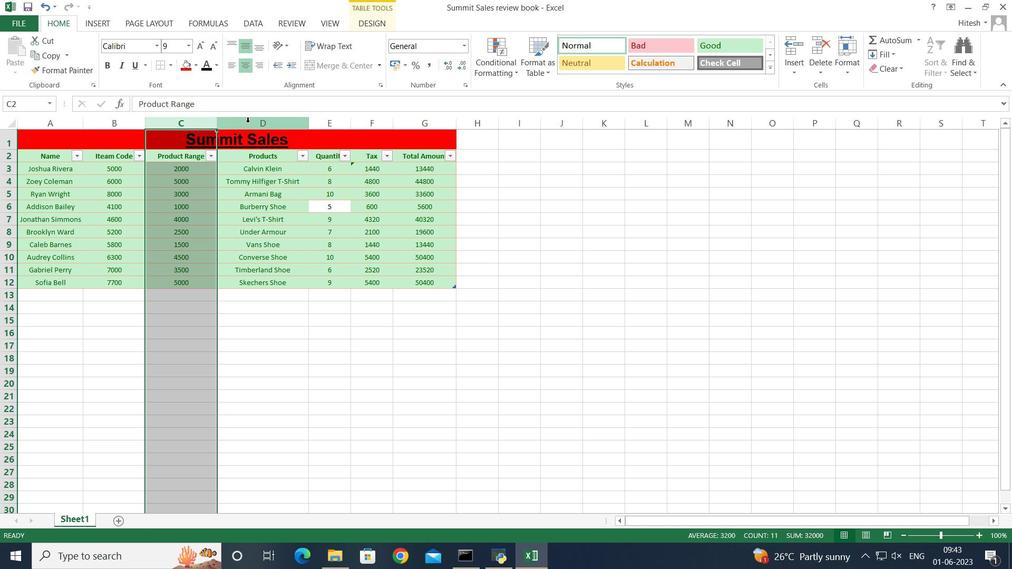 
Action: Mouse moved to (310, 123)
Screenshot: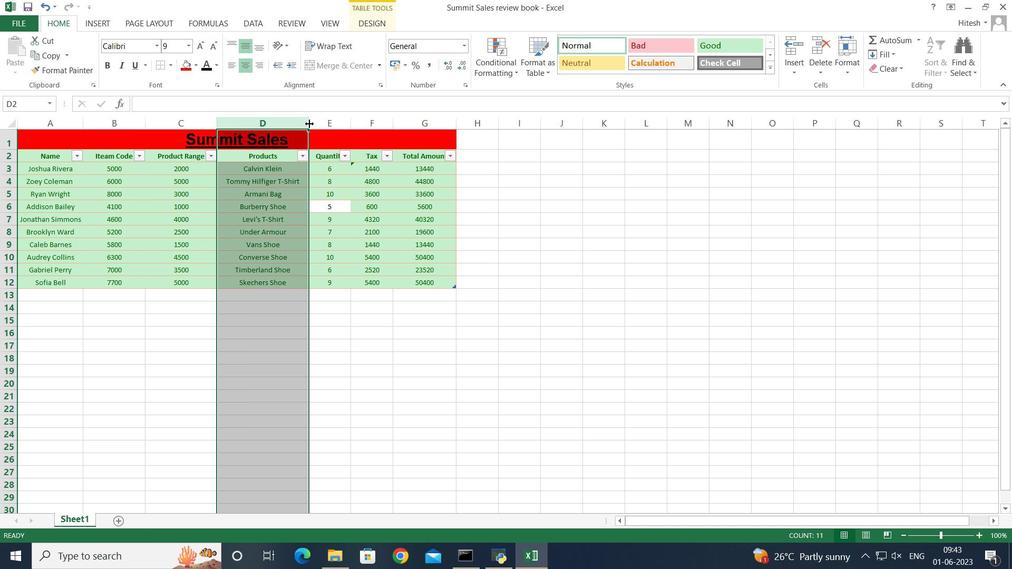 
Action: Mouse pressed left at (310, 123)
Screenshot: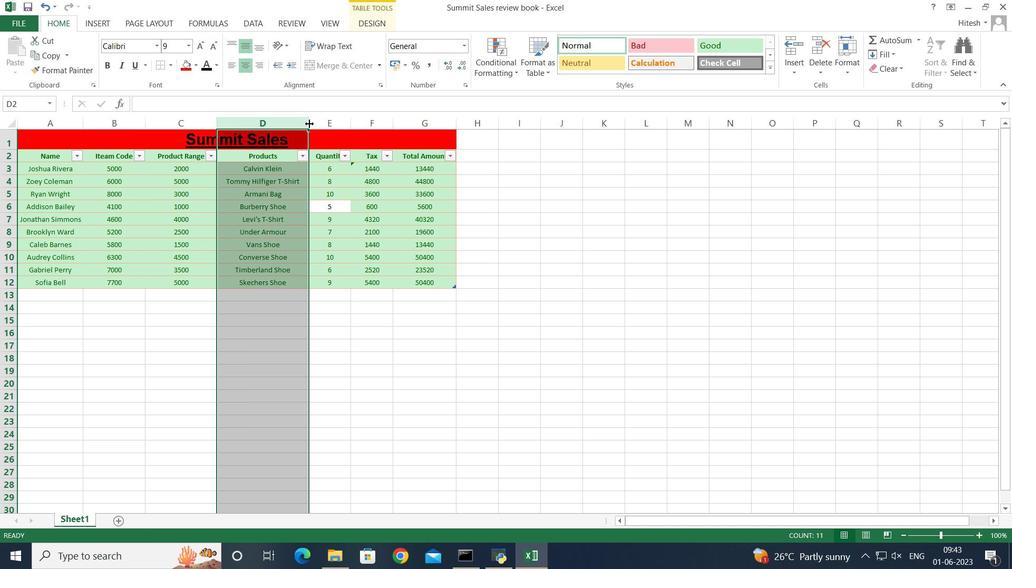 
Action: Mouse pressed left at (310, 123)
Screenshot: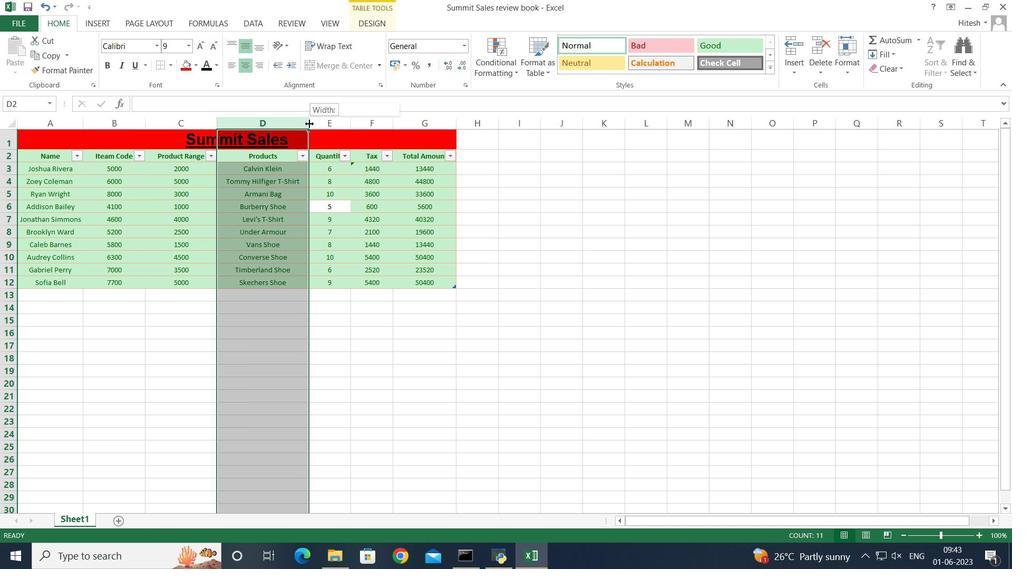 
Action: Mouse moved to (319, 124)
Screenshot: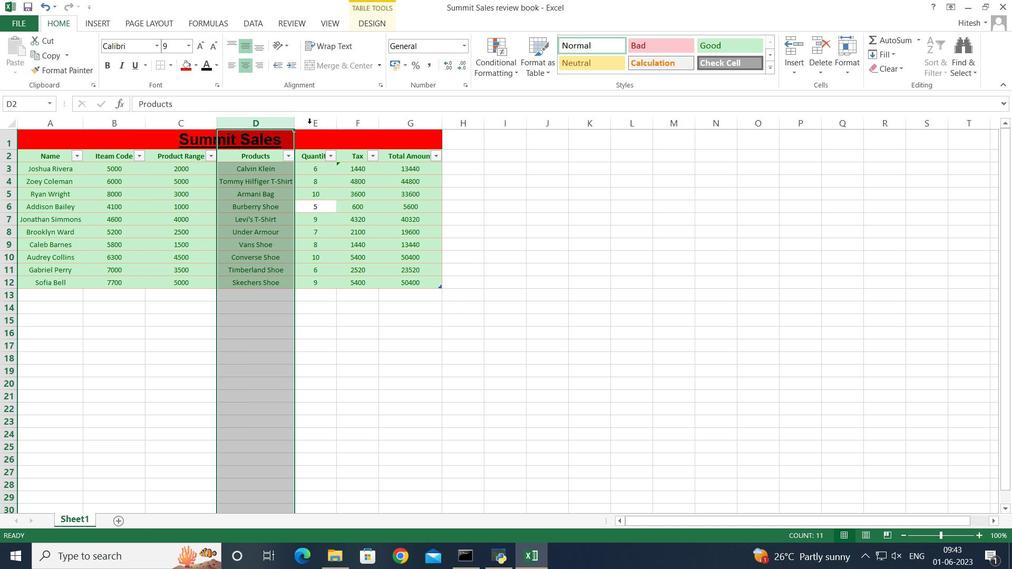
Action: Mouse pressed left at (319, 124)
Screenshot: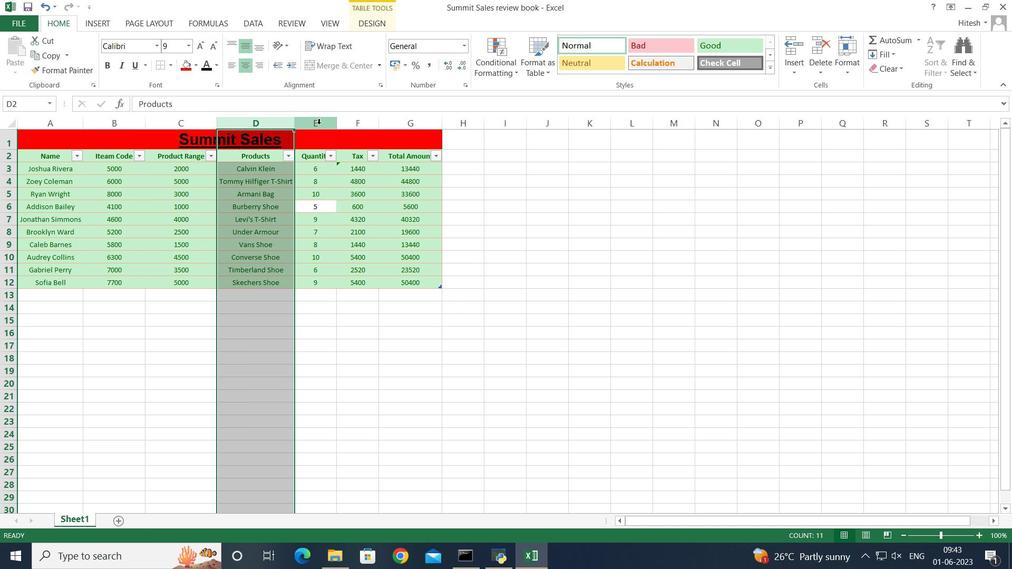 
Action: Mouse moved to (337, 127)
Screenshot: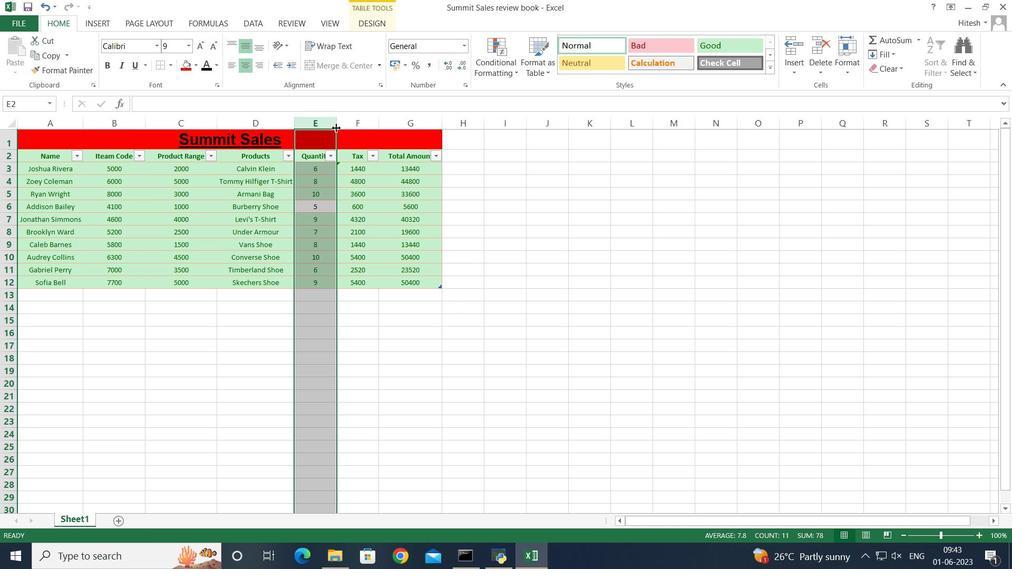 
Action: Mouse pressed left at (337, 127)
Screenshot: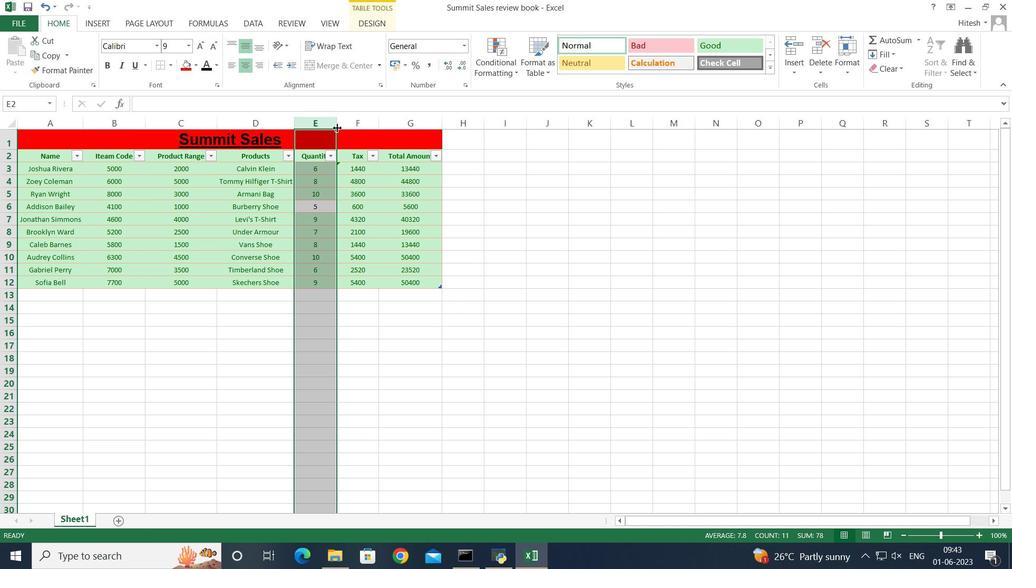 
Action: Mouse pressed left at (337, 127)
Screenshot: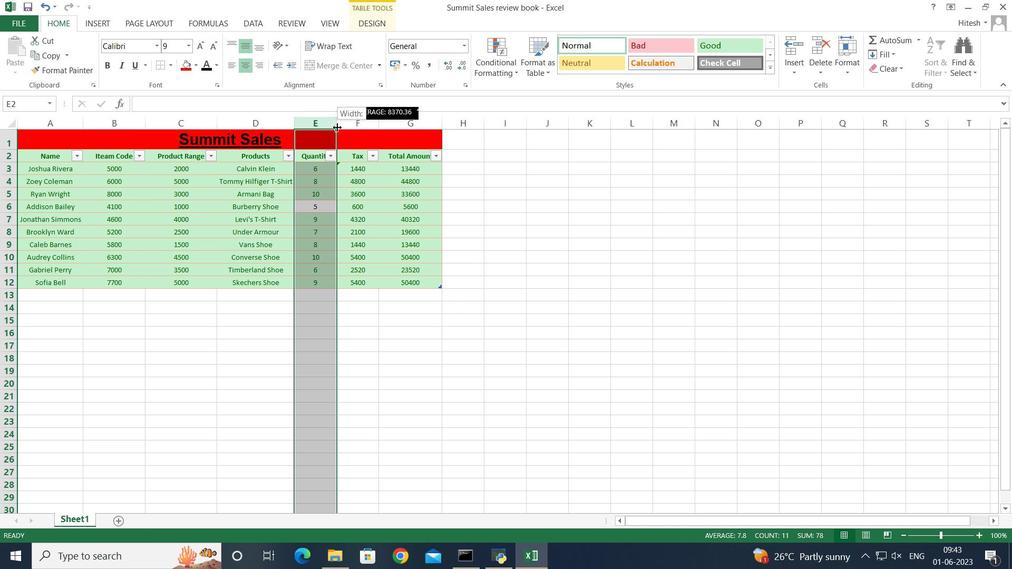 
Action: Mouse moved to (358, 124)
Screenshot: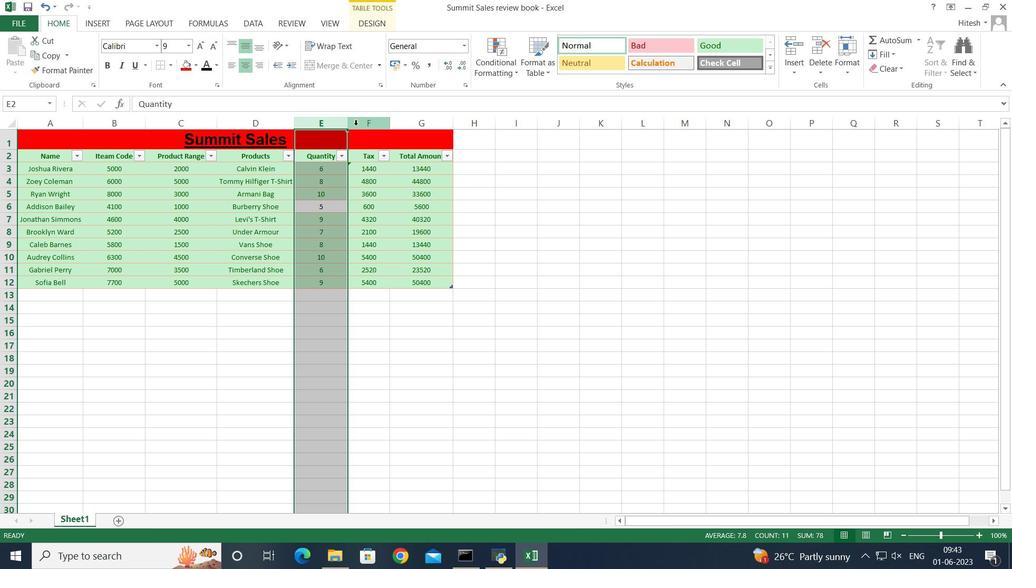 
Action: Mouse pressed left at (358, 124)
Screenshot: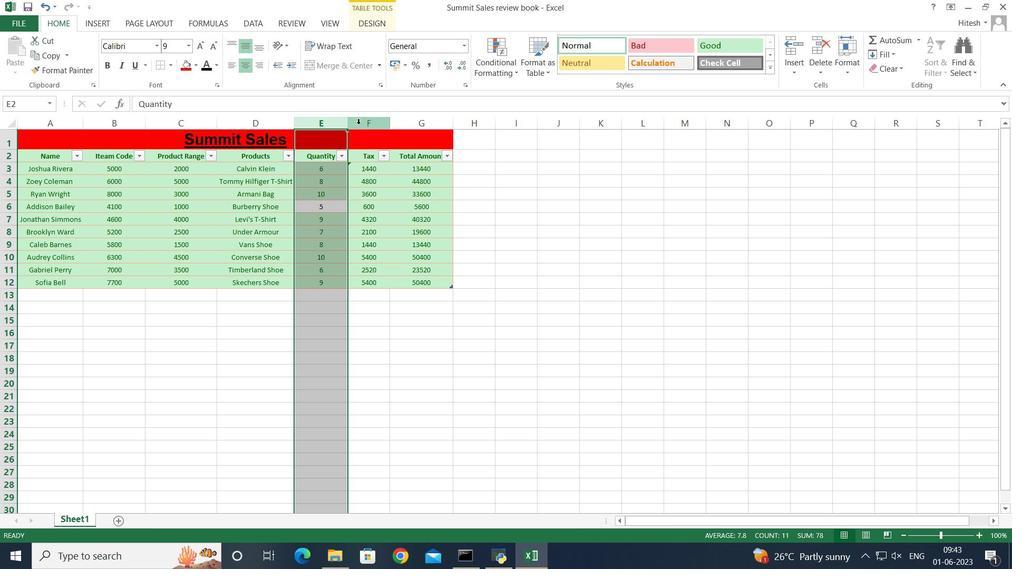 
Action: Mouse moved to (387, 120)
Screenshot: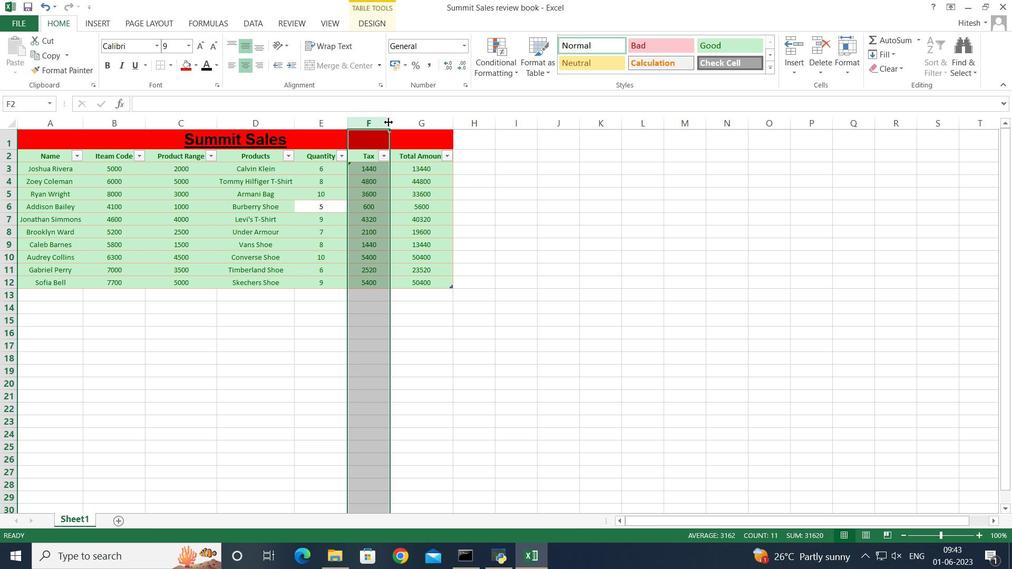 
Action: Mouse pressed left at (387, 120)
Screenshot: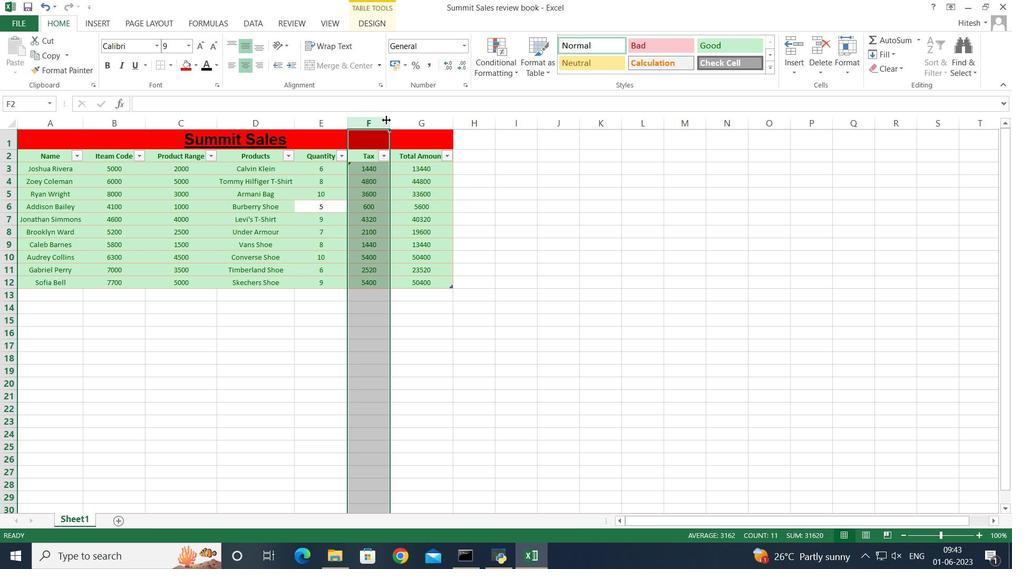 
Action: Mouse pressed left at (387, 120)
Screenshot: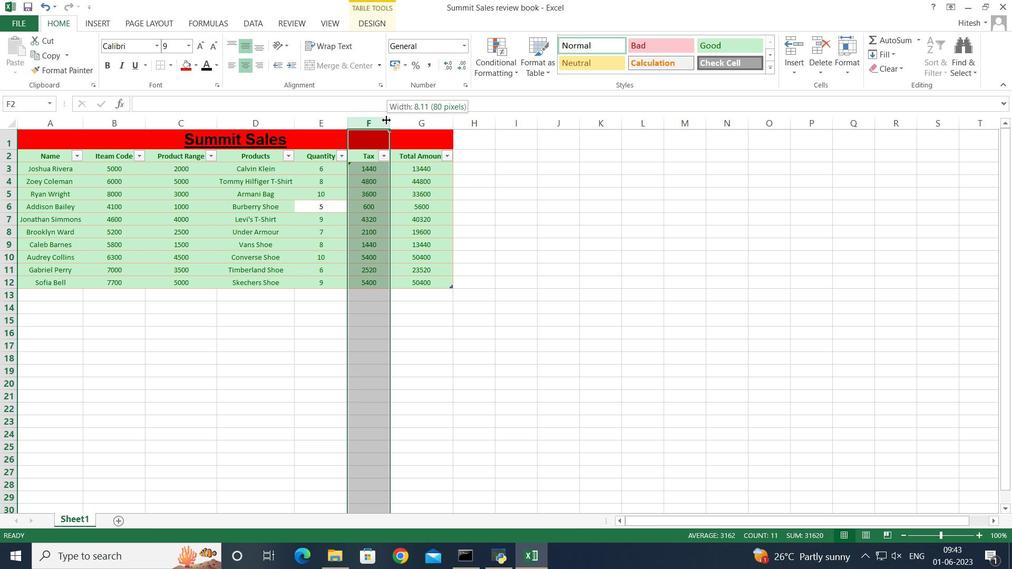 
Action: Mouse moved to (407, 122)
Screenshot: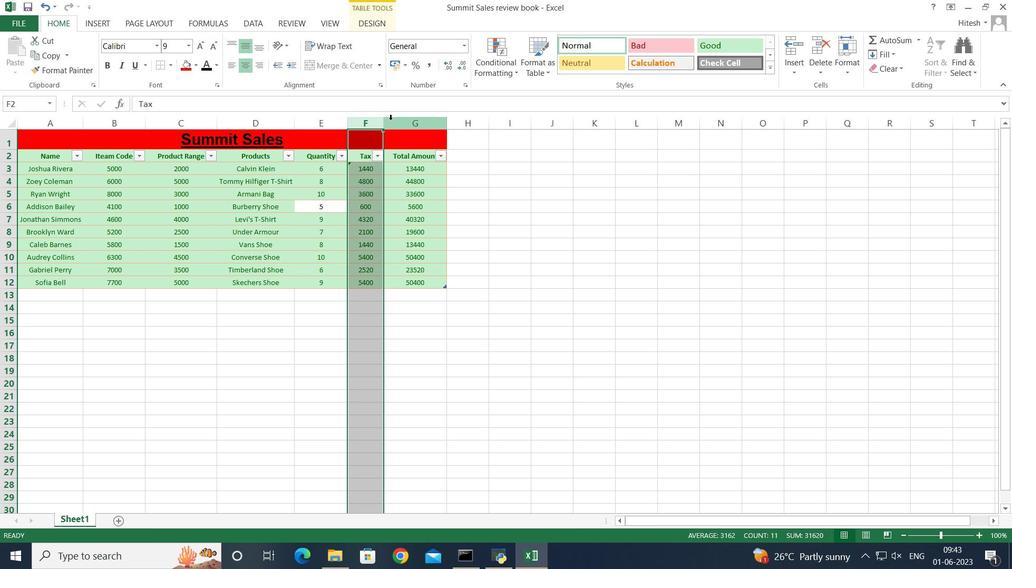 
Action: Mouse pressed left at (407, 122)
Screenshot: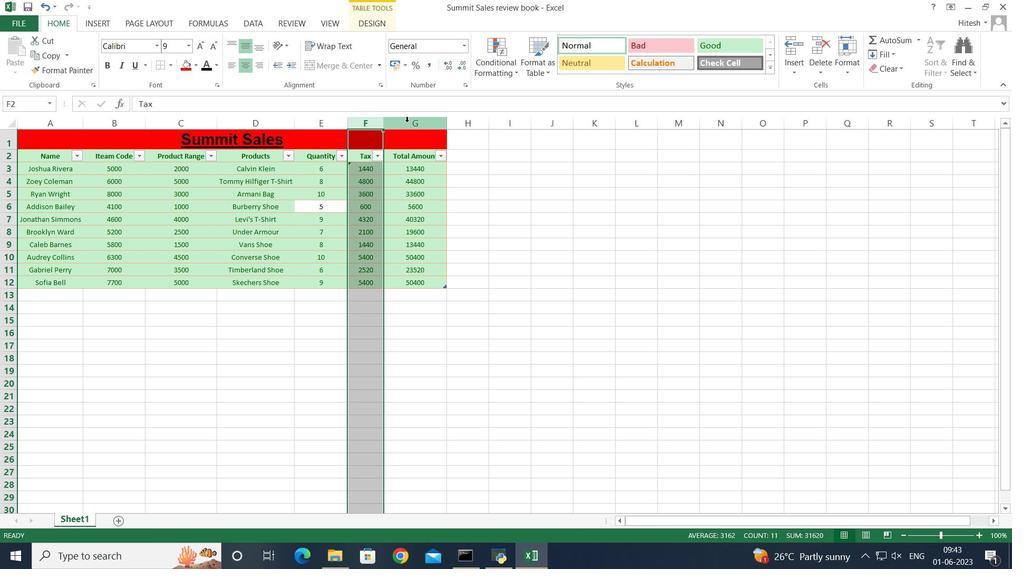 
Action: Mouse moved to (448, 126)
Screenshot: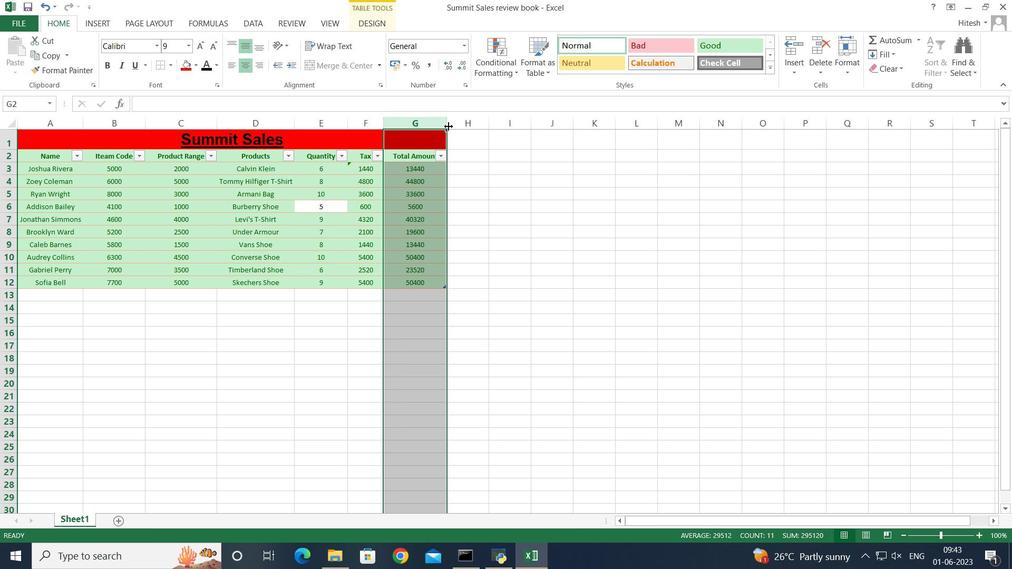 
Action: Mouse pressed left at (448, 126)
Screenshot: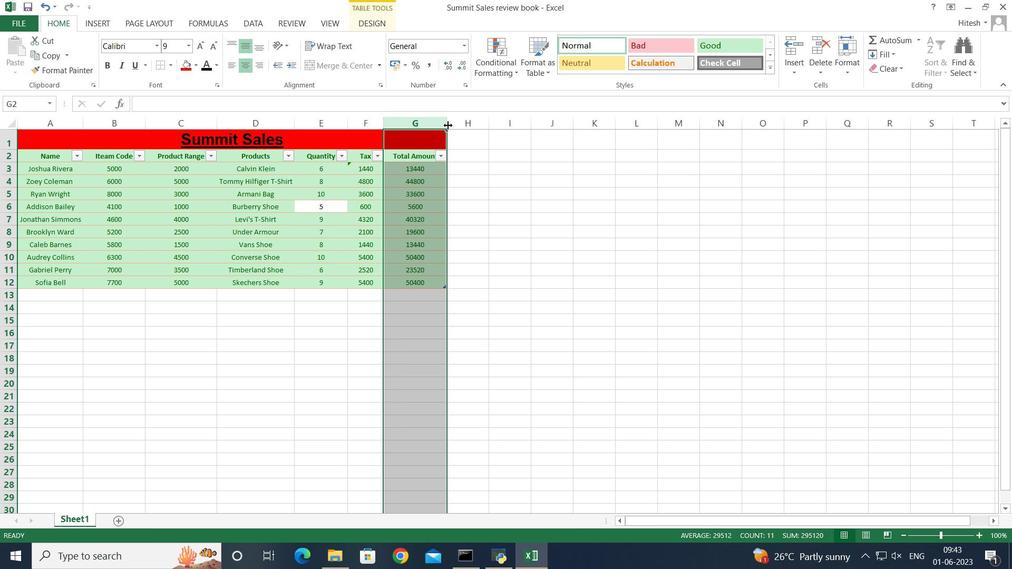 
Action: Mouse pressed left at (448, 126)
Screenshot: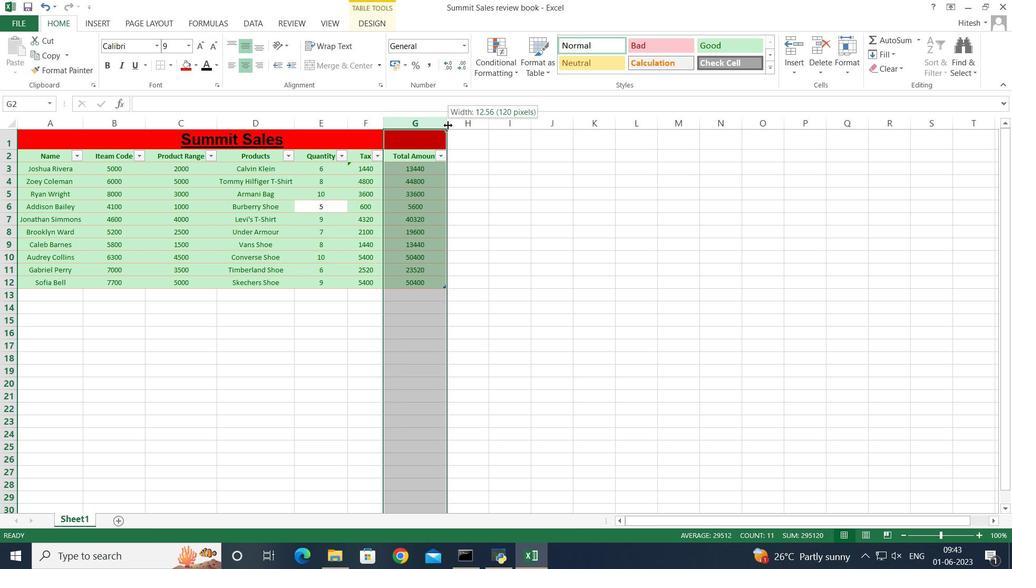 
Action: Mouse moved to (184, 324)
Screenshot: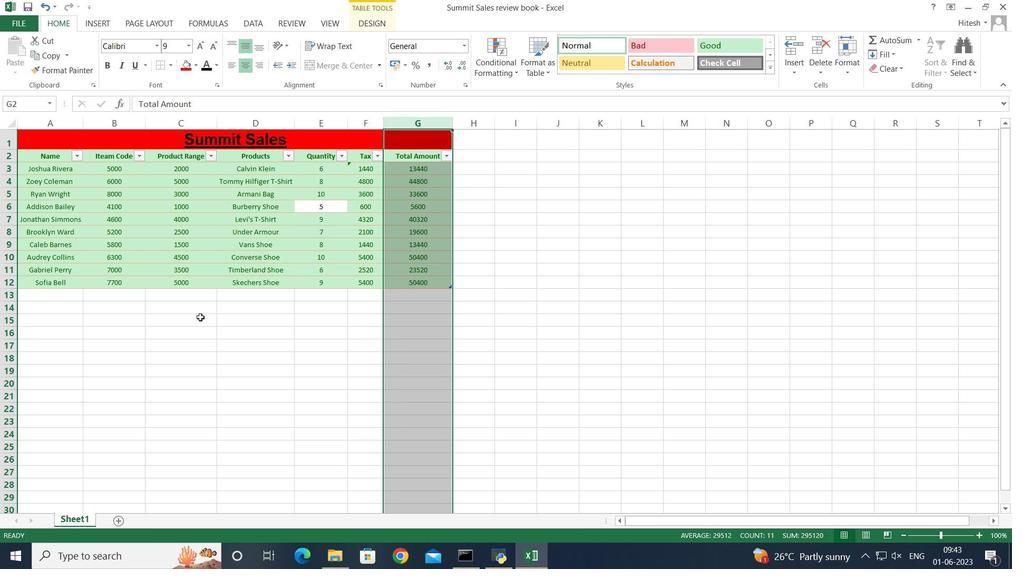
Action: Mouse pressed left at (184, 324)
Screenshot: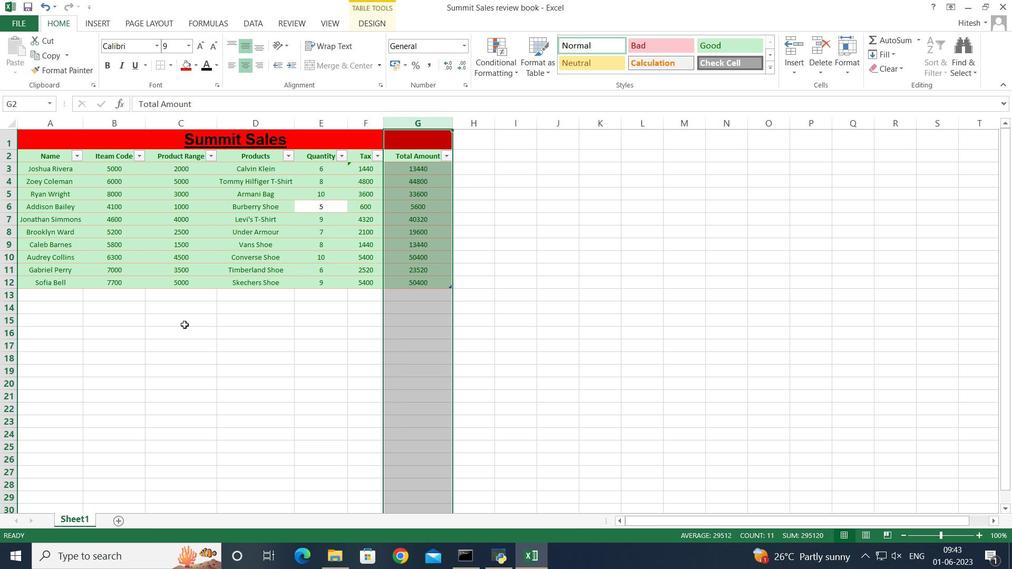 
Action: Mouse moved to (38, 155)
Screenshot: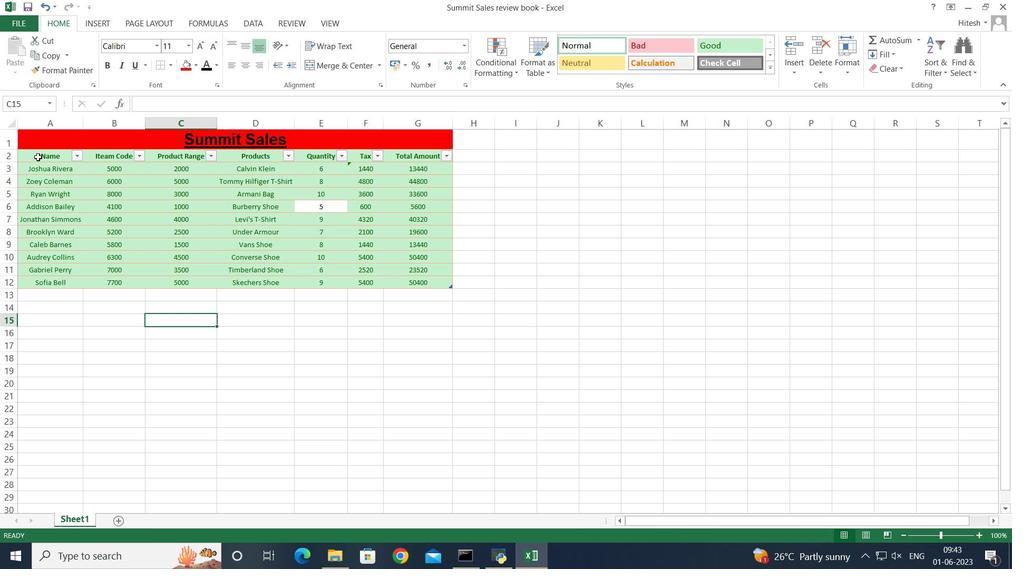 
Action: Mouse pressed left at (38, 155)
Screenshot: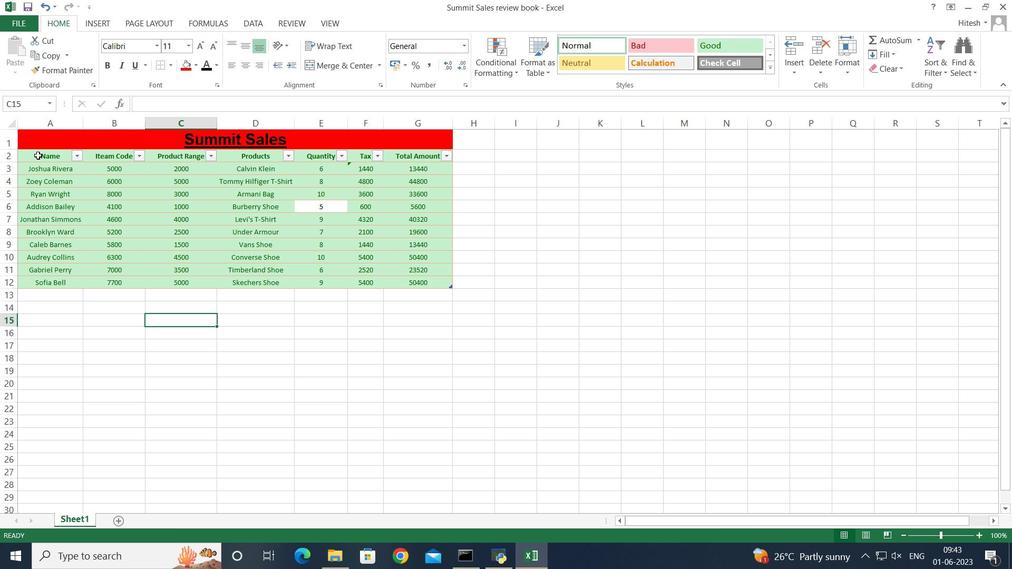 
Action: Key pressed <Key.shift><Key.right><Key.right><Key.right><Key.right><Key.right><Key.right><Key.down><Key.down>
Screenshot: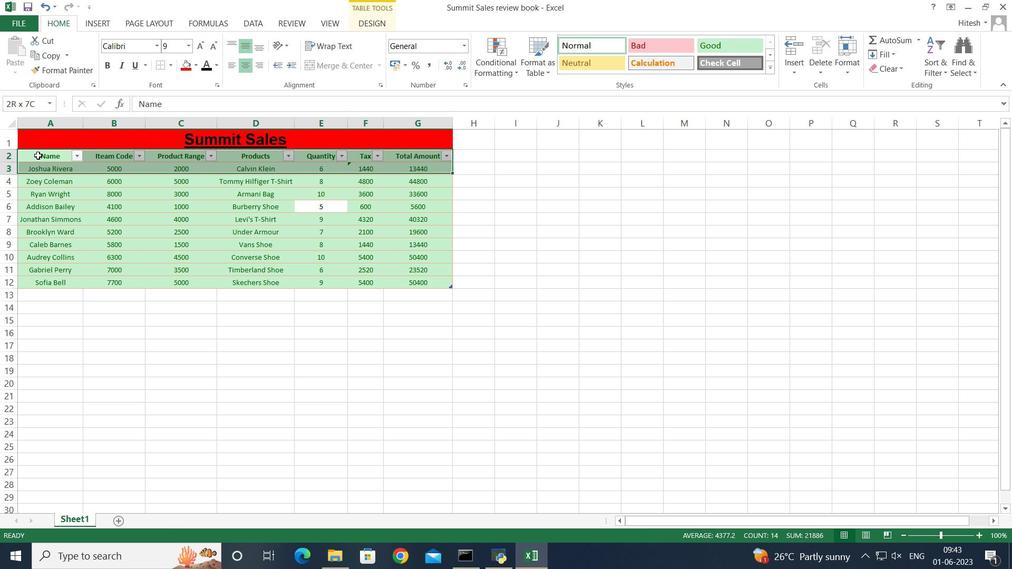 
Action: Mouse moved to (122, 351)
Screenshot: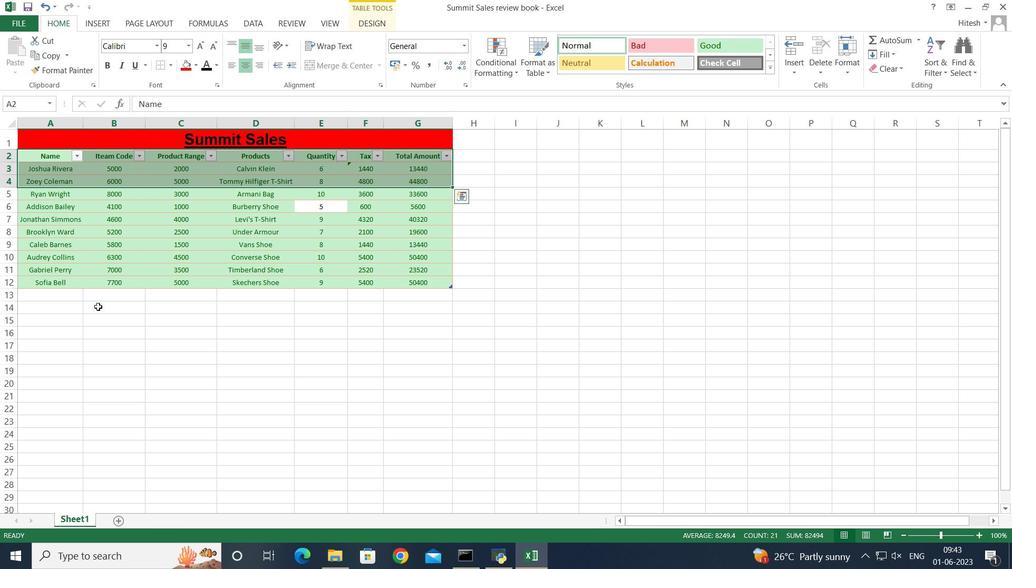 
Action: Mouse pressed left at (122, 351)
Screenshot: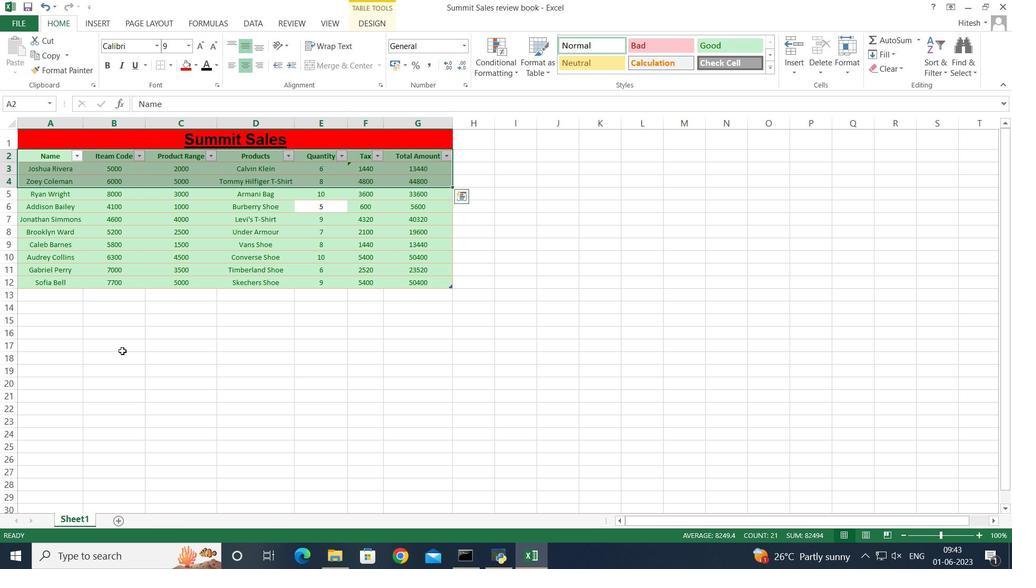 
Action: Mouse moved to (60, 155)
Screenshot: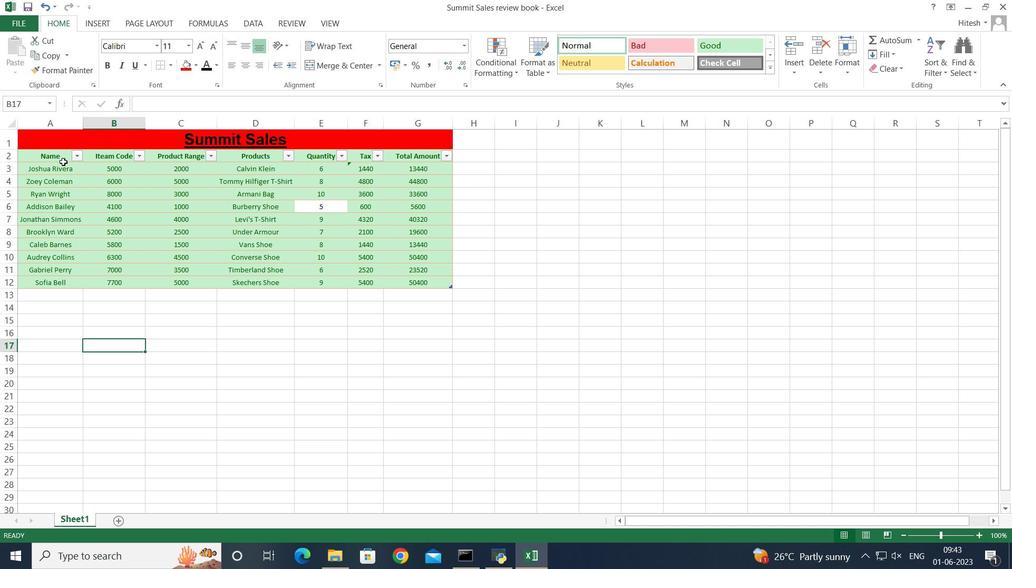 
Action: Mouse pressed left at (60, 155)
Screenshot: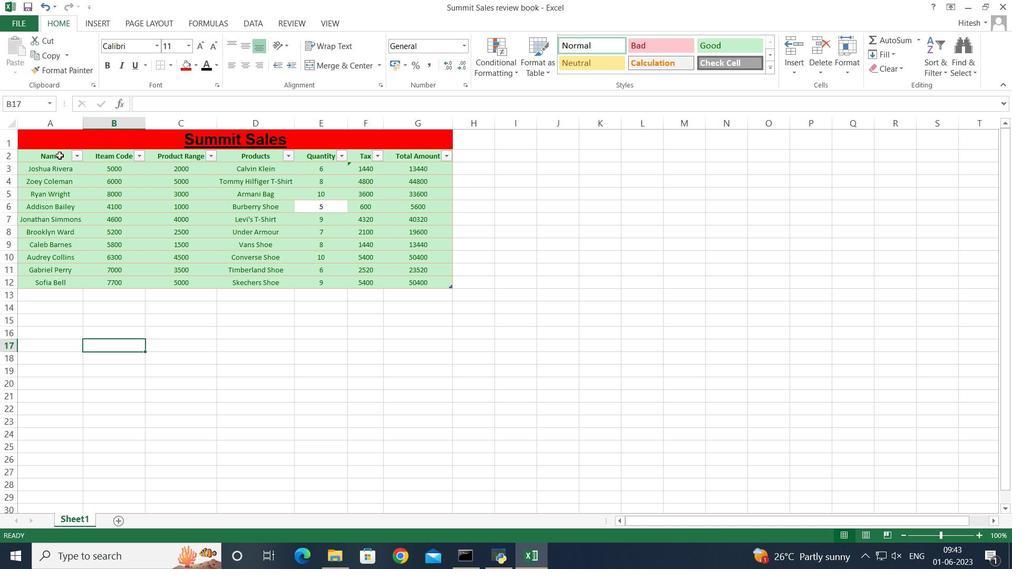
Action: Key pressed <Key.shift><Key.shift><Key.shift><Key.right><Key.right><Key.right><Key.right><Key.right><Key.right><Key.down><Key.down><Key.down><Key.down><Key.down><Key.down><Key.down><Key.down><Key.down><Key.down>
Screenshot: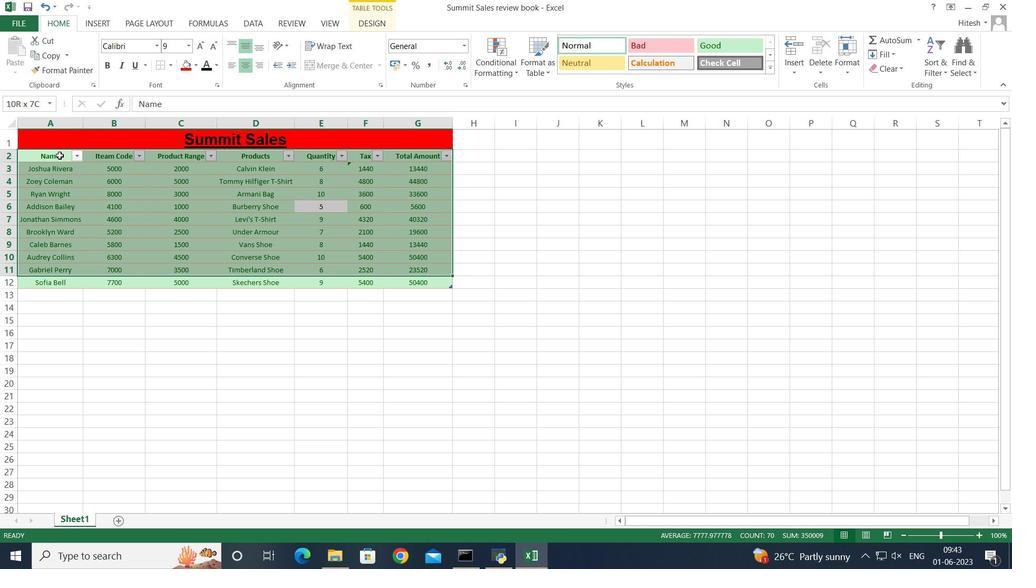 
Action: Mouse moved to (74, 157)
Screenshot: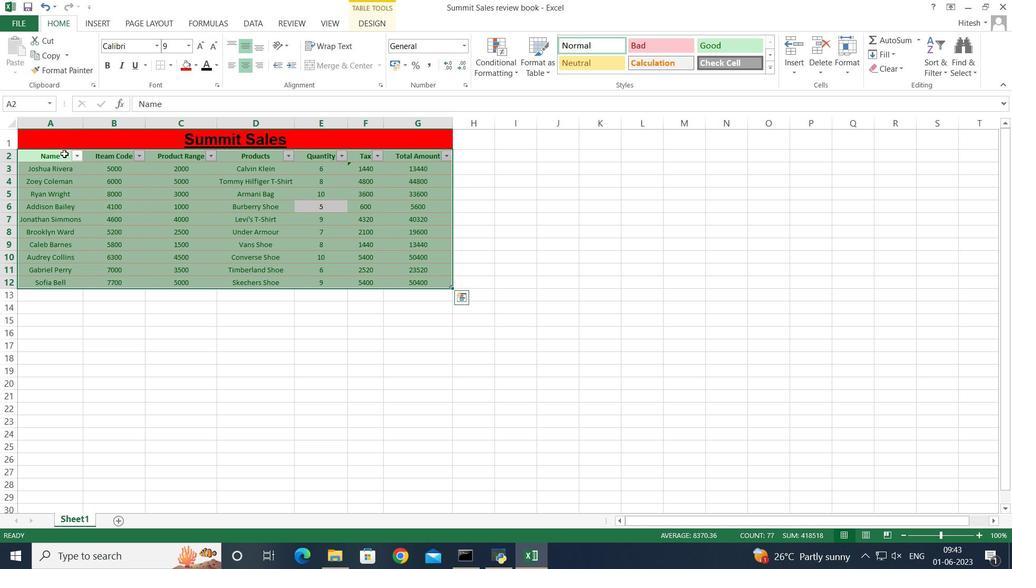 
Action: Mouse pressed left at (74, 157)
Screenshot: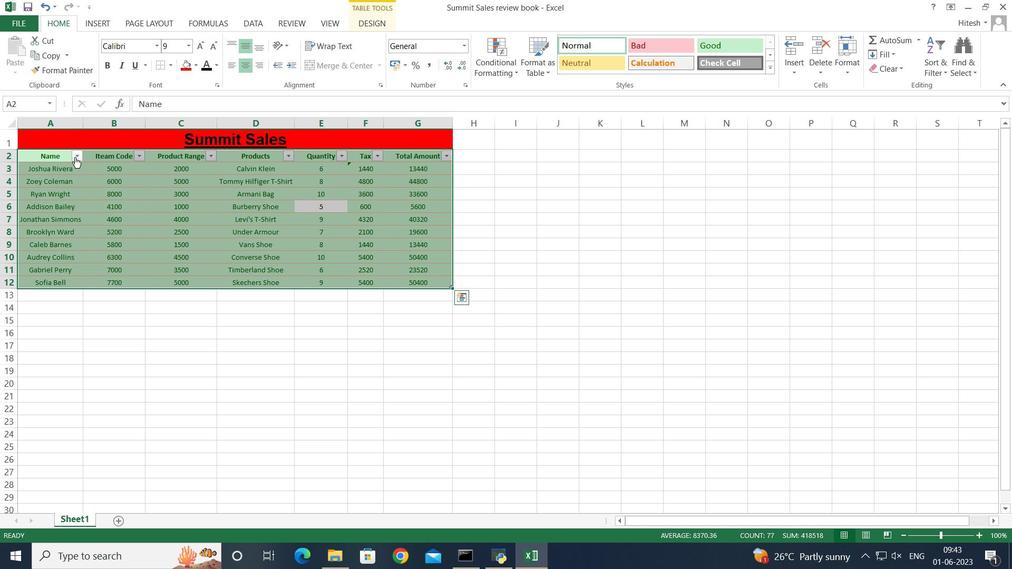 
Action: Mouse moved to (87, 188)
Screenshot: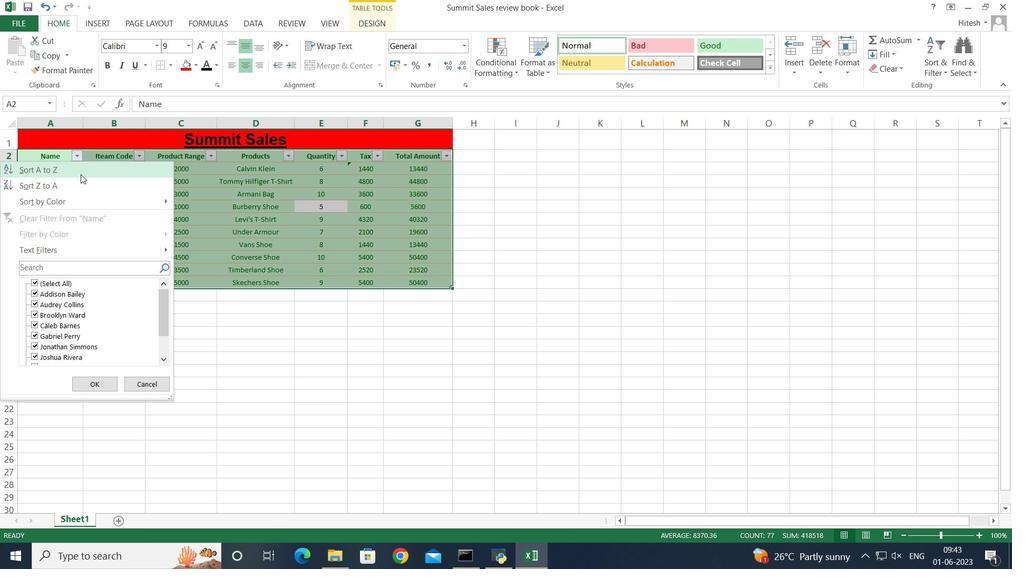 
Action: Mouse pressed left at (87, 188)
Screenshot: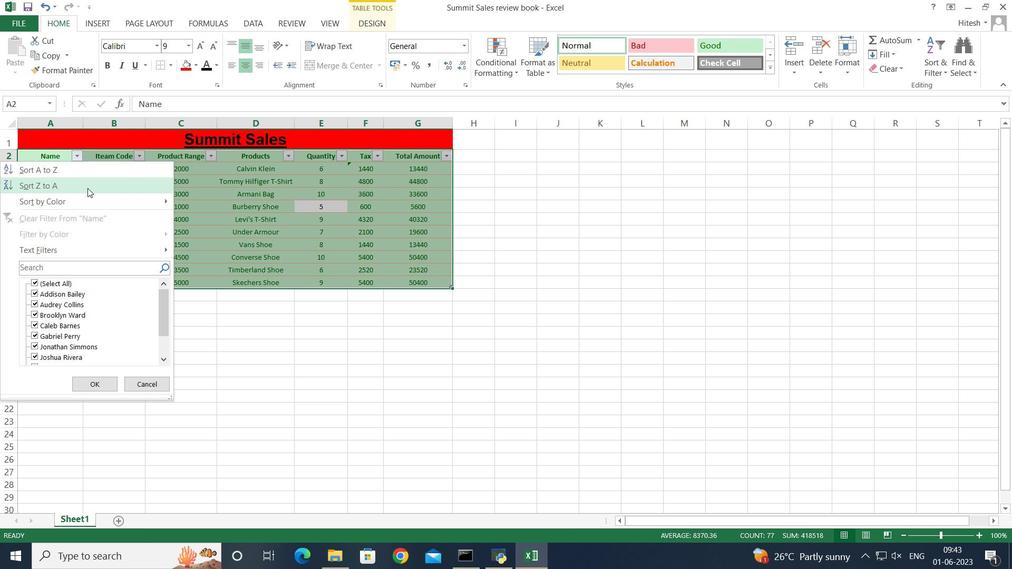 
Action: Mouse moved to (138, 155)
Screenshot: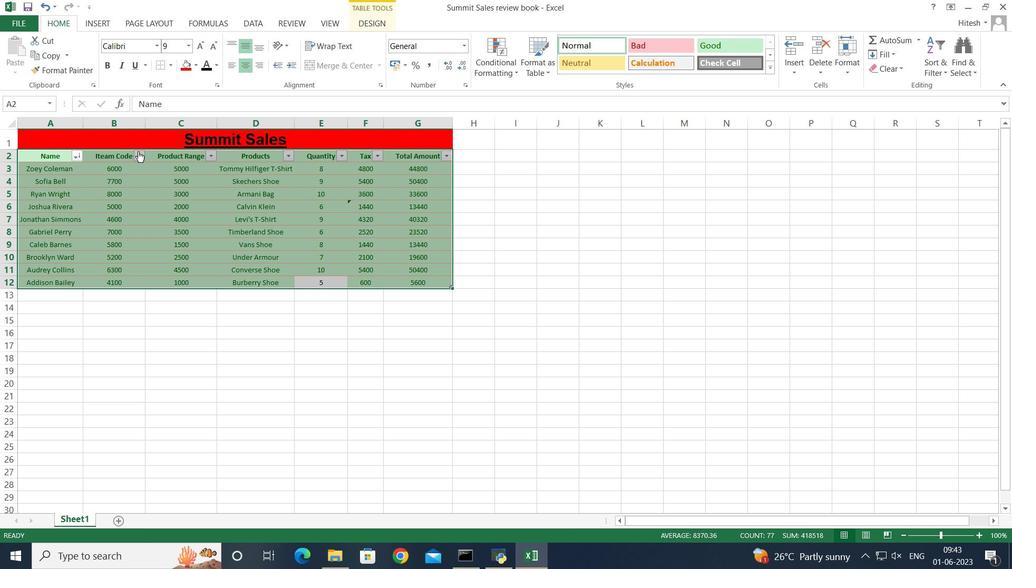 
Action: Mouse pressed left at (138, 155)
Screenshot: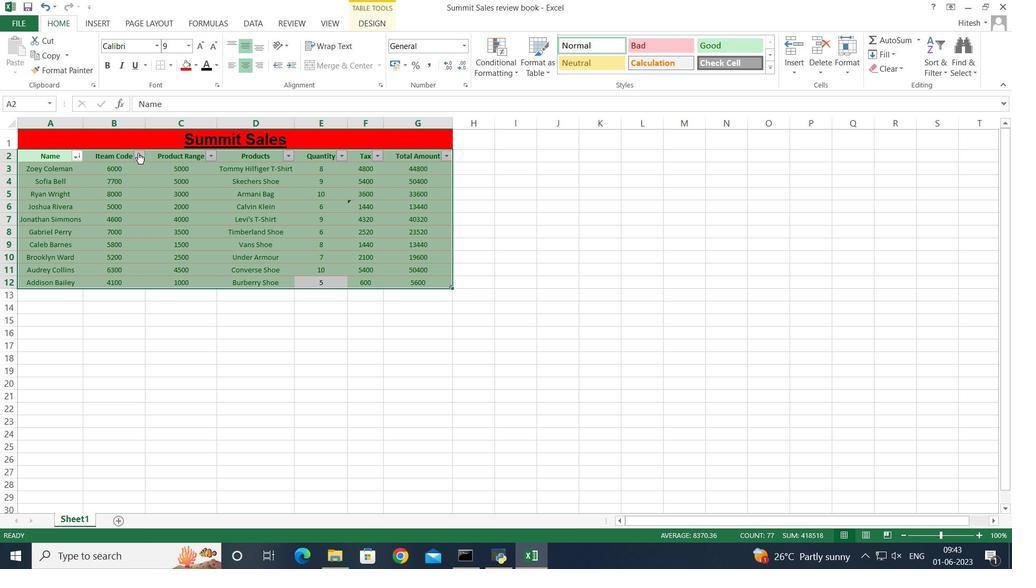 
Action: Mouse moved to (135, 183)
Screenshot: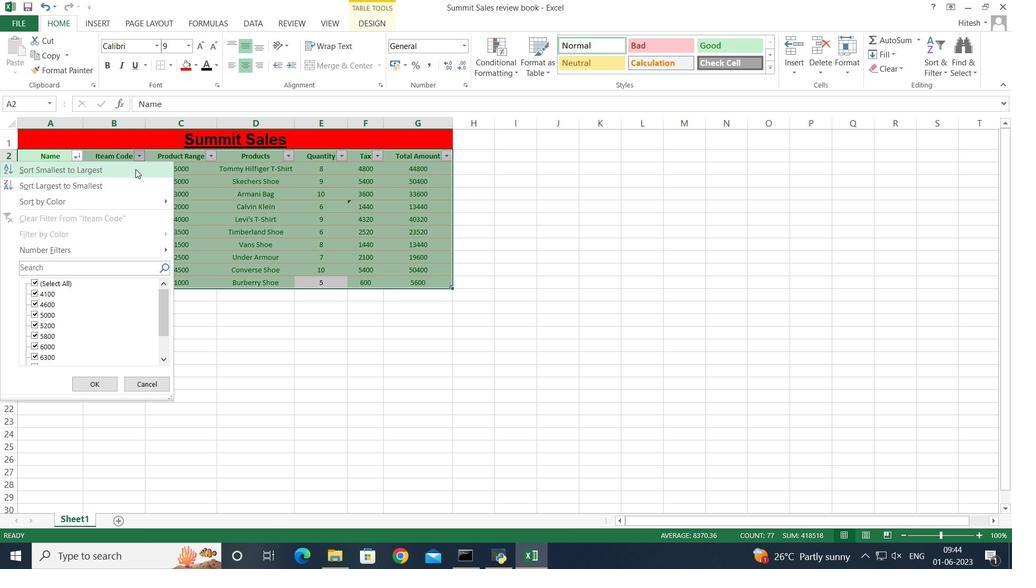 
Action: Mouse pressed left at (135, 183)
Screenshot: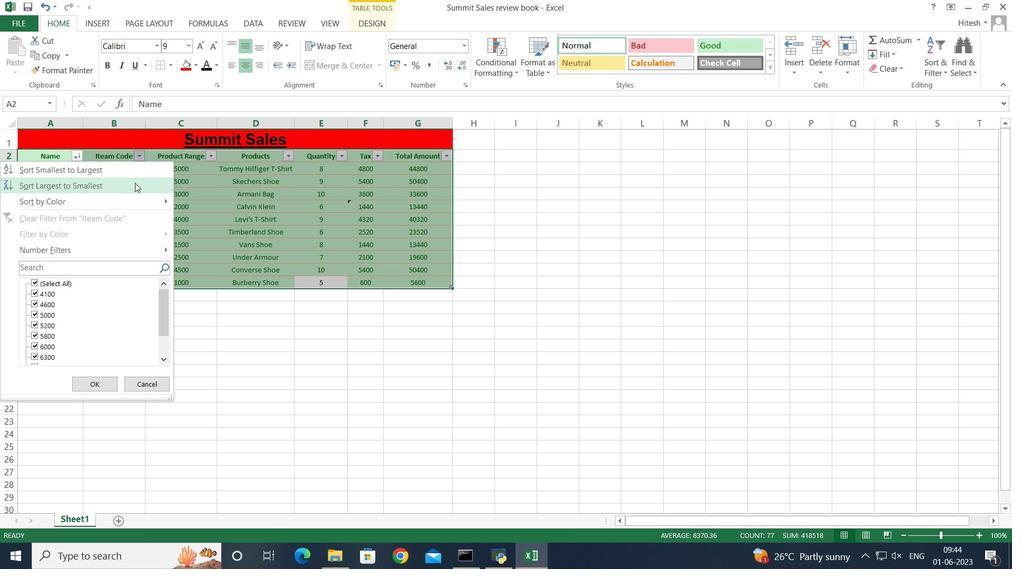 
Action: Mouse moved to (271, 331)
Screenshot: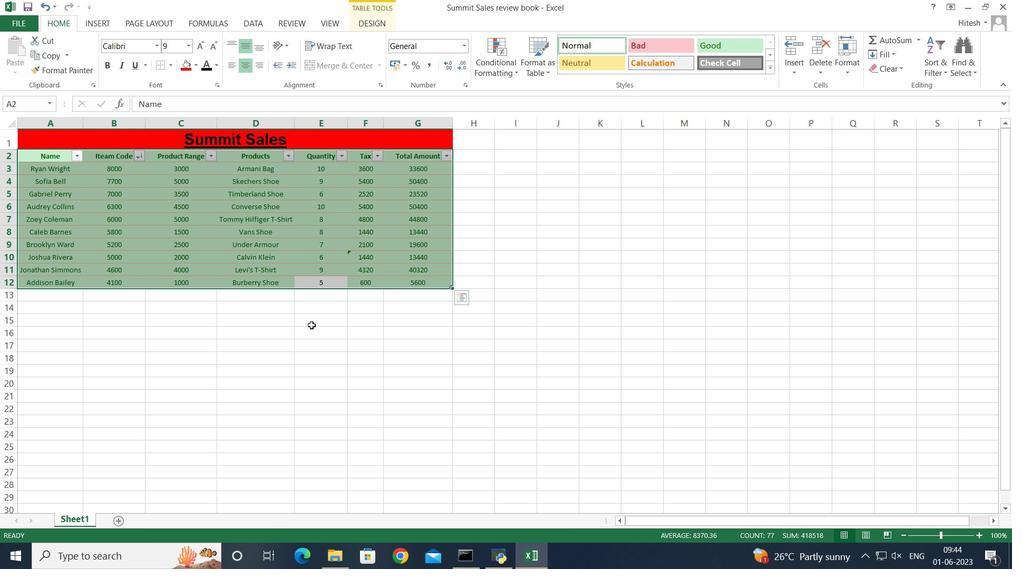 
Action: Mouse pressed left at (271, 331)
Screenshot: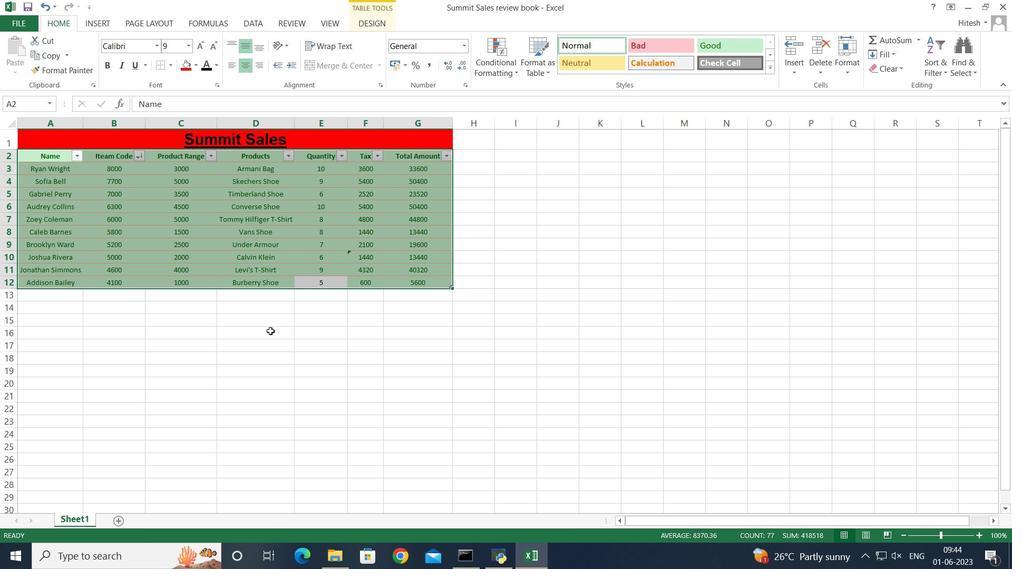 
Action: Mouse moved to (72, 343)
Screenshot: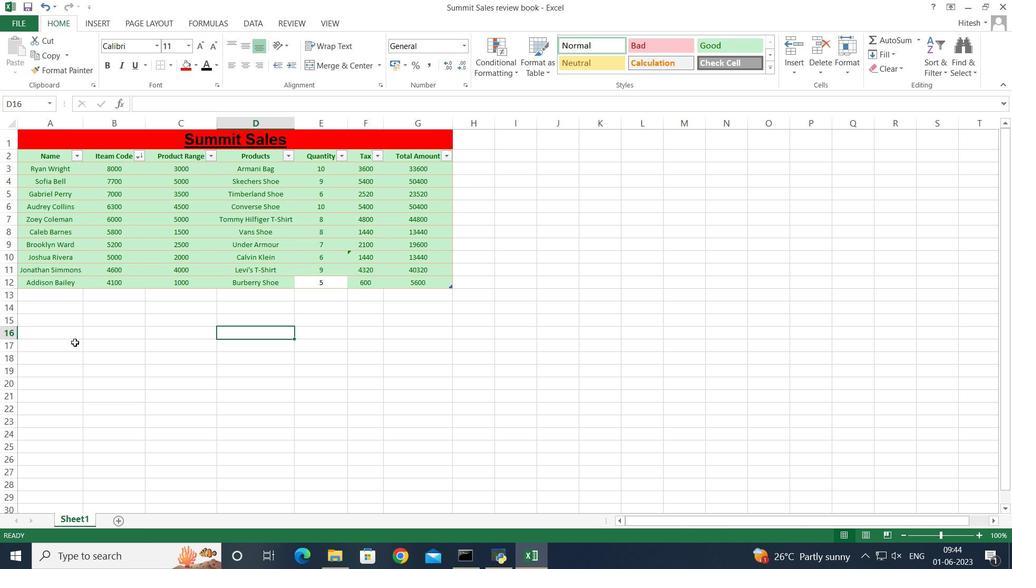 
